 Task: Find connections with filter location Sungailiat with filter topic #Lawwith filter profile language Spanish with filter current company Pernod Ricard India with filter school SRI DEV SUMAN UTTARAKHAND UNIVERSITY, BADSHAHITHOL, TEHRI with filter industry Office Furniture and Fixtures Manufacturing with filter service category Bartending with filter keywords title Massage Therapy
Action: Mouse moved to (509, 56)
Screenshot: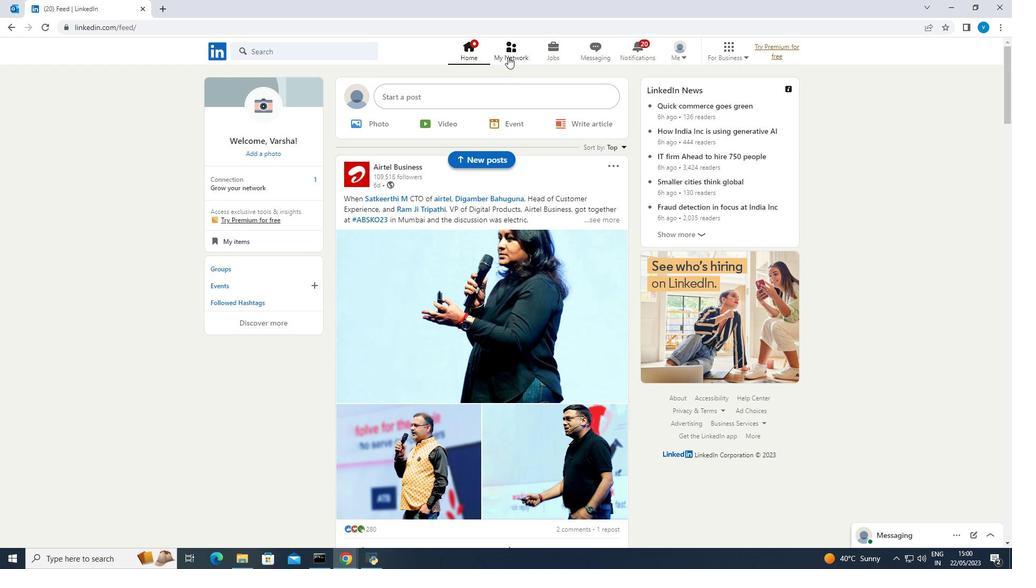 
Action: Mouse pressed left at (509, 56)
Screenshot: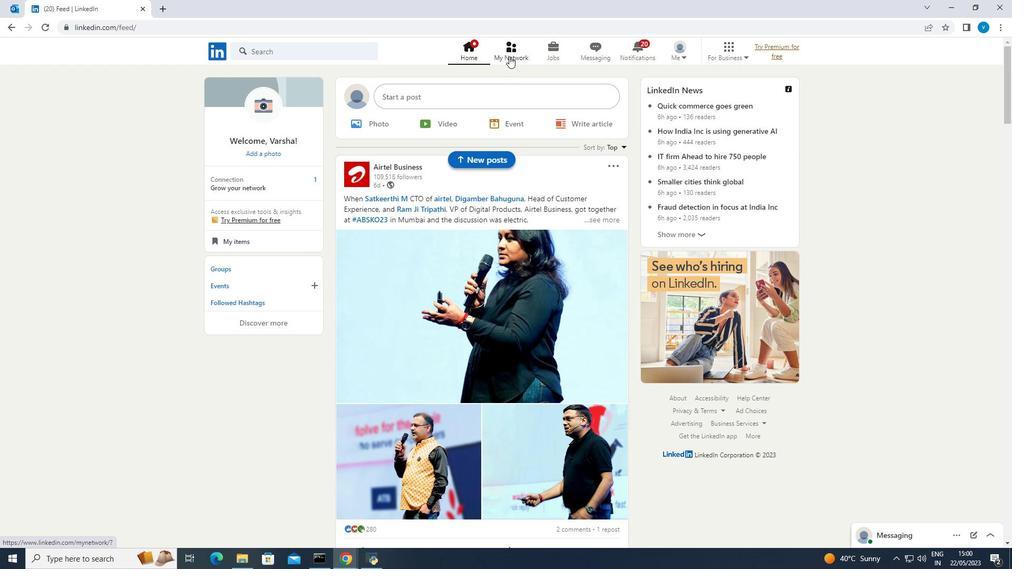 
Action: Mouse moved to (318, 109)
Screenshot: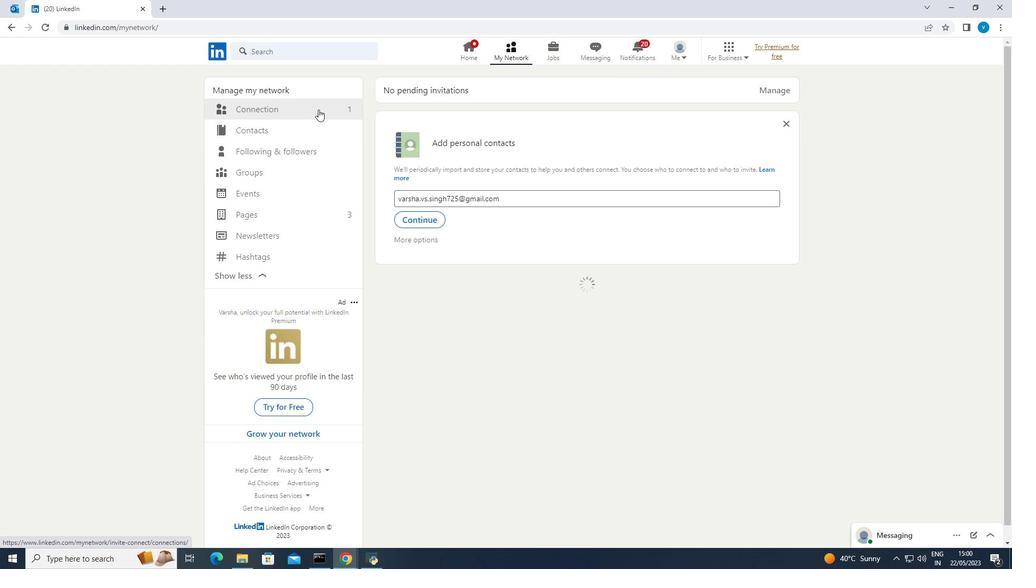 
Action: Mouse pressed left at (318, 109)
Screenshot: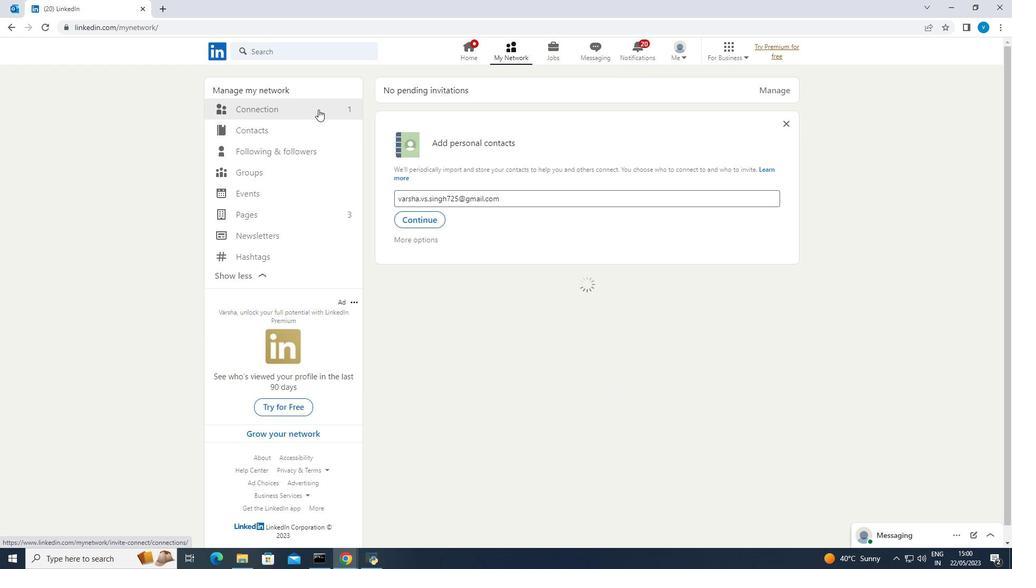 
Action: Mouse moved to (570, 111)
Screenshot: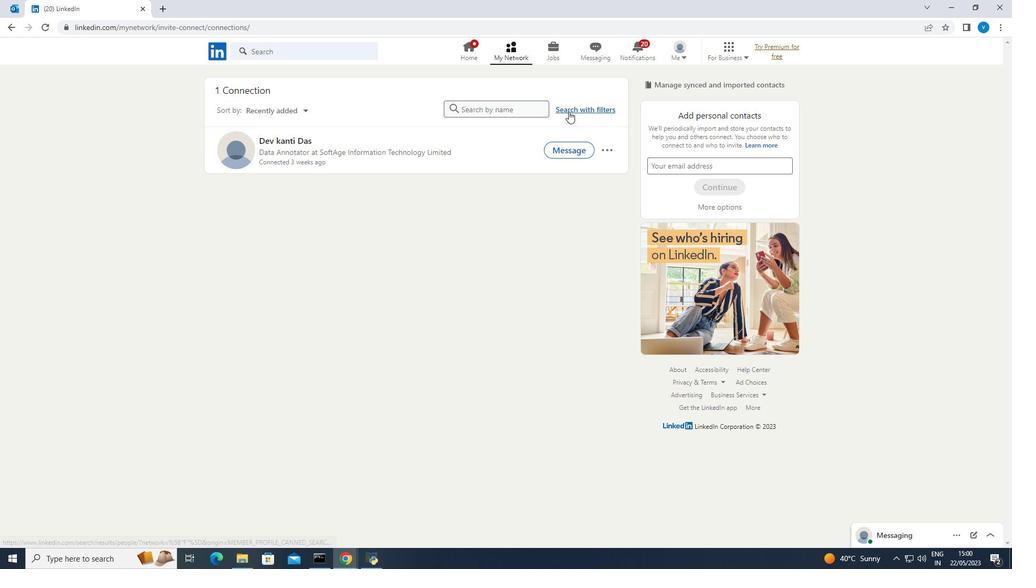 
Action: Mouse pressed left at (570, 111)
Screenshot: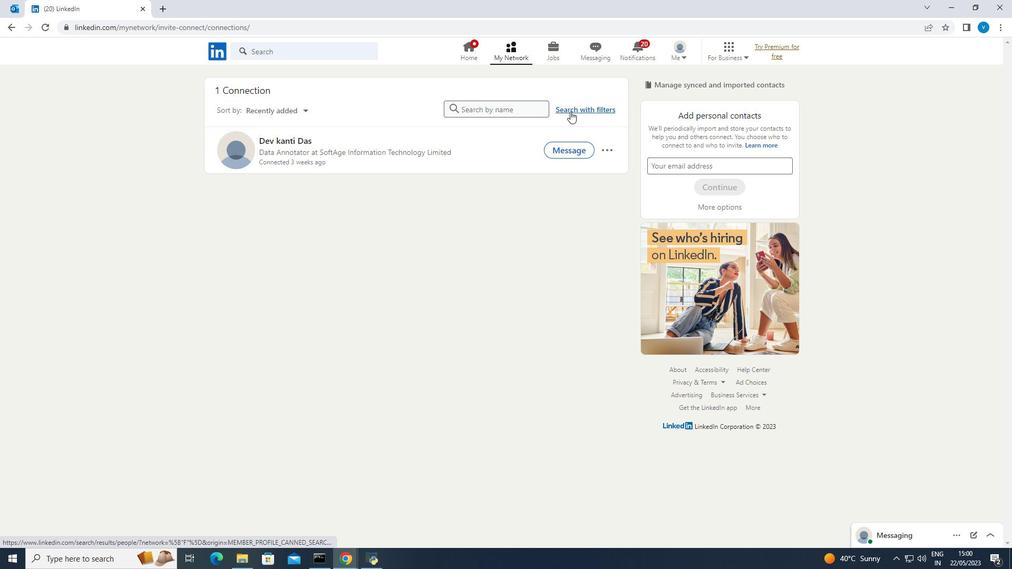 
Action: Mouse moved to (544, 84)
Screenshot: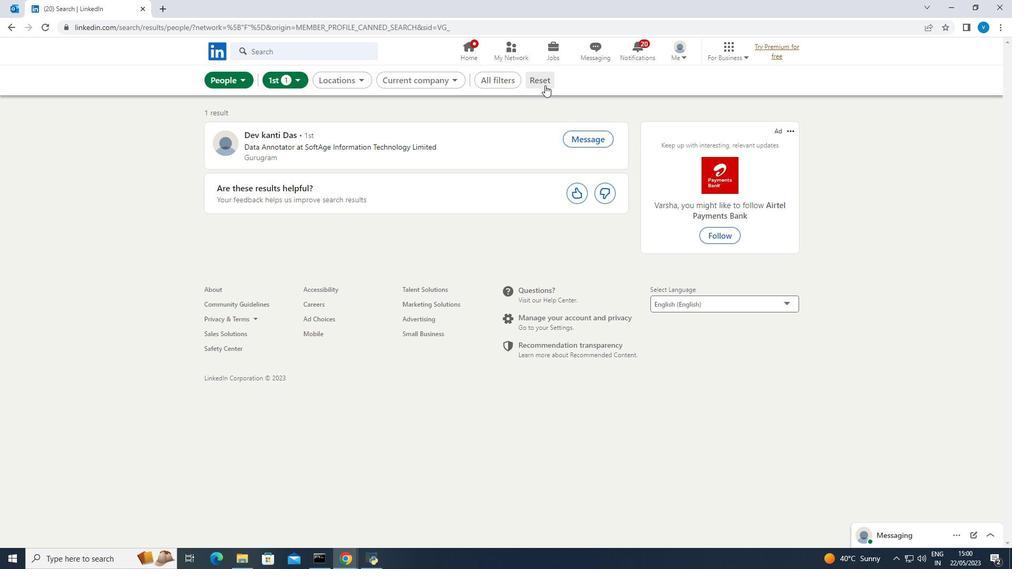 
Action: Mouse pressed left at (544, 84)
Screenshot: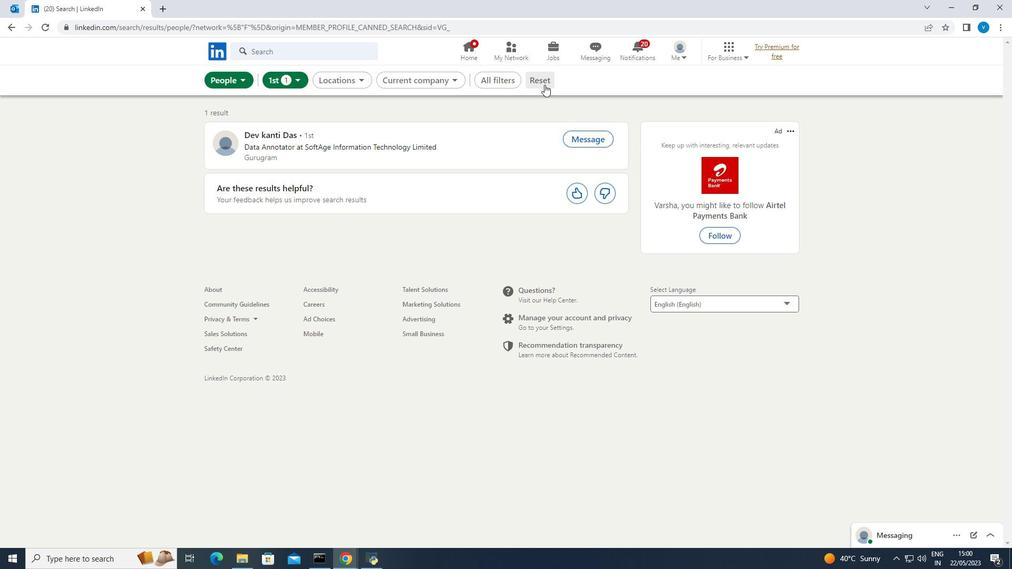 
Action: Mouse moved to (531, 82)
Screenshot: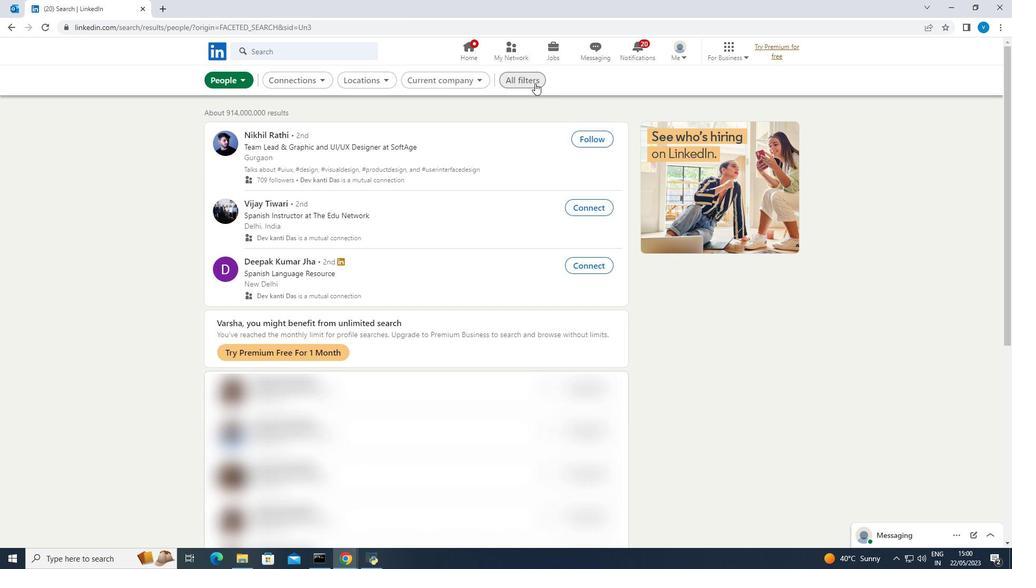 
Action: Mouse pressed left at (531, 82)
Screenshot: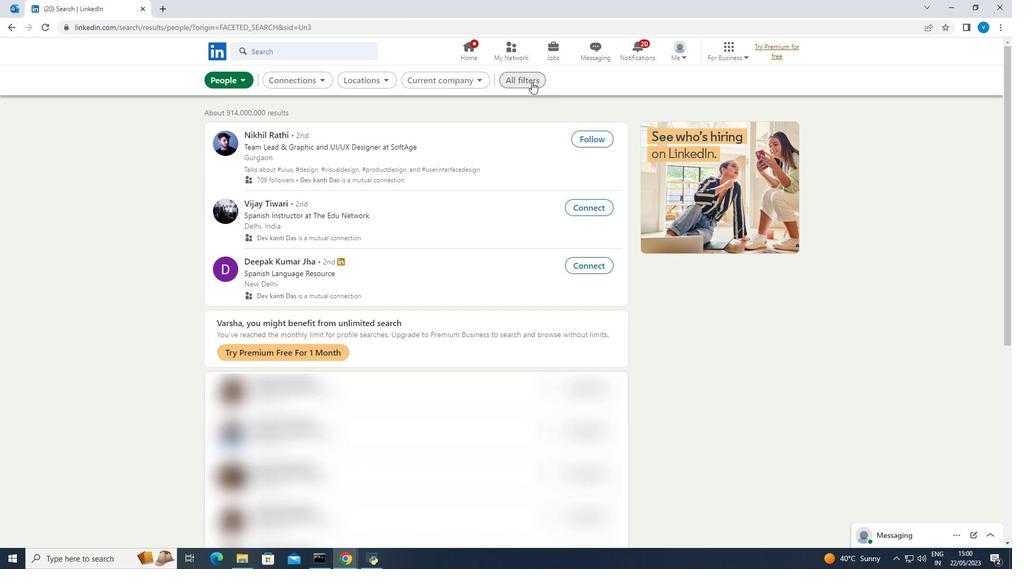 
Action: Mouse moved to (608, 138)
Screenshot: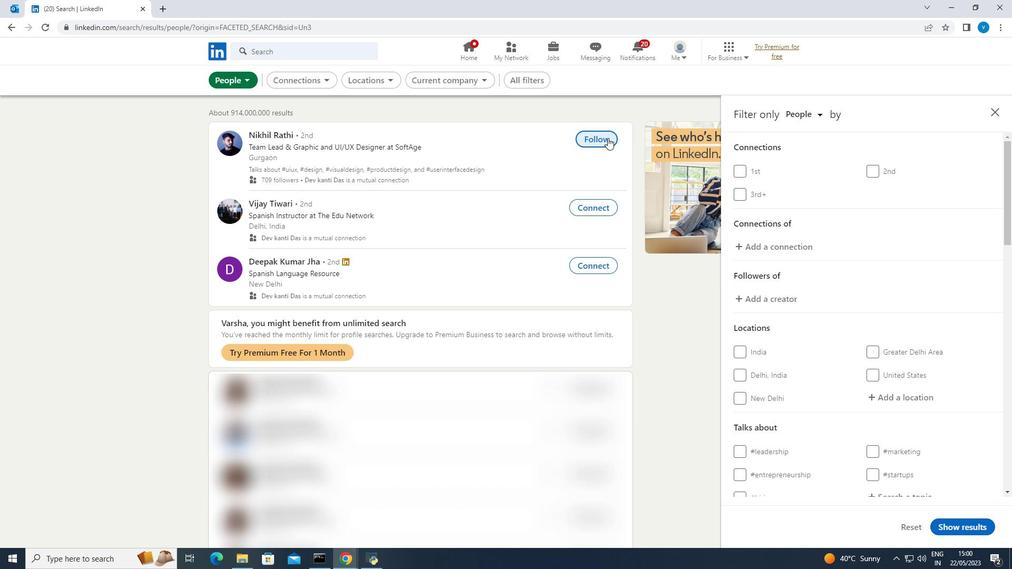 
Action: Mouse scrolled (608, 138) with delta (0, 0)
Screenshot: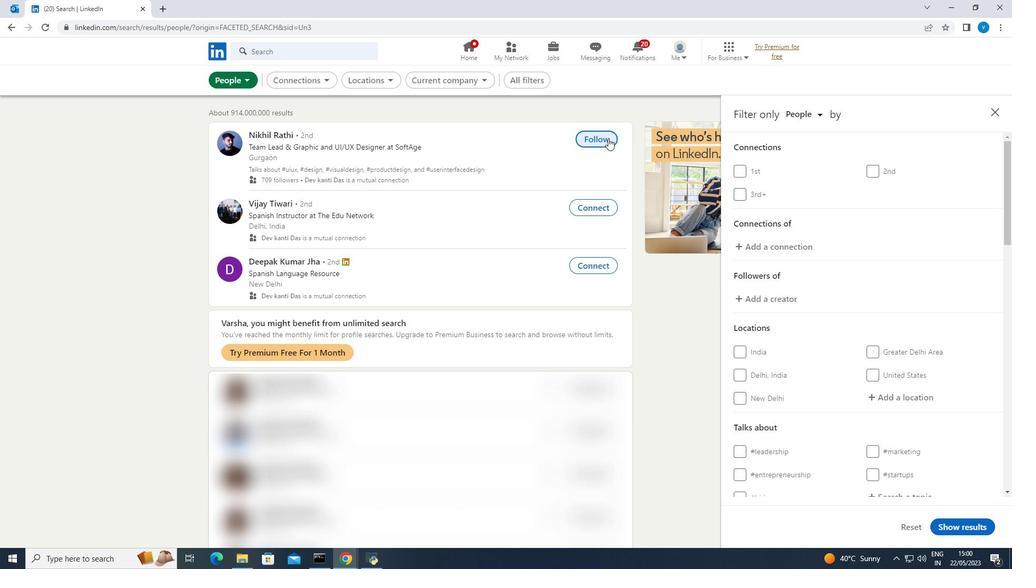
Action: Mouse moved to (610, 140)
Screenshot: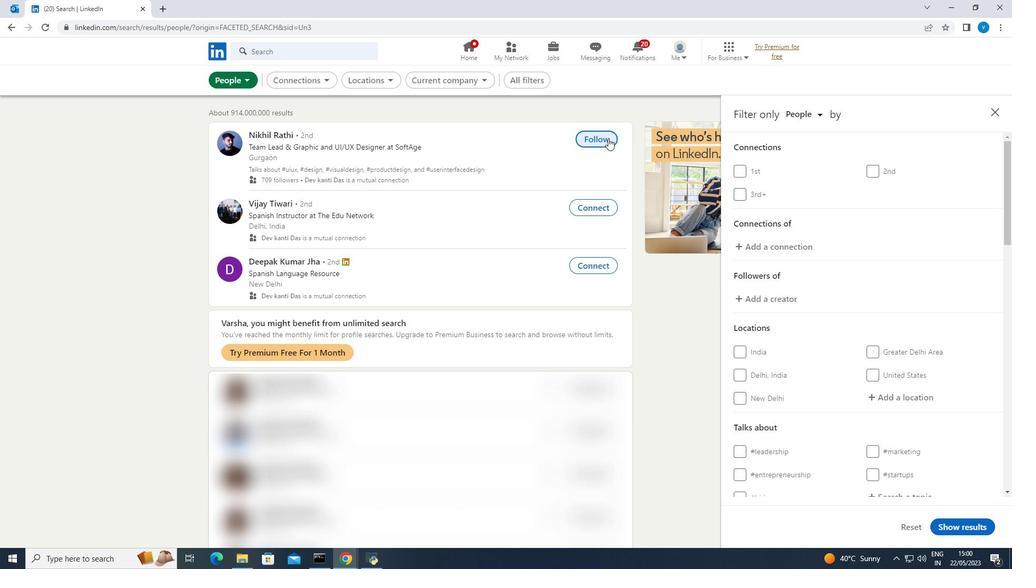 
Action: Mouse scrolled (610, 139) with delta (0, 0)
Screenshot: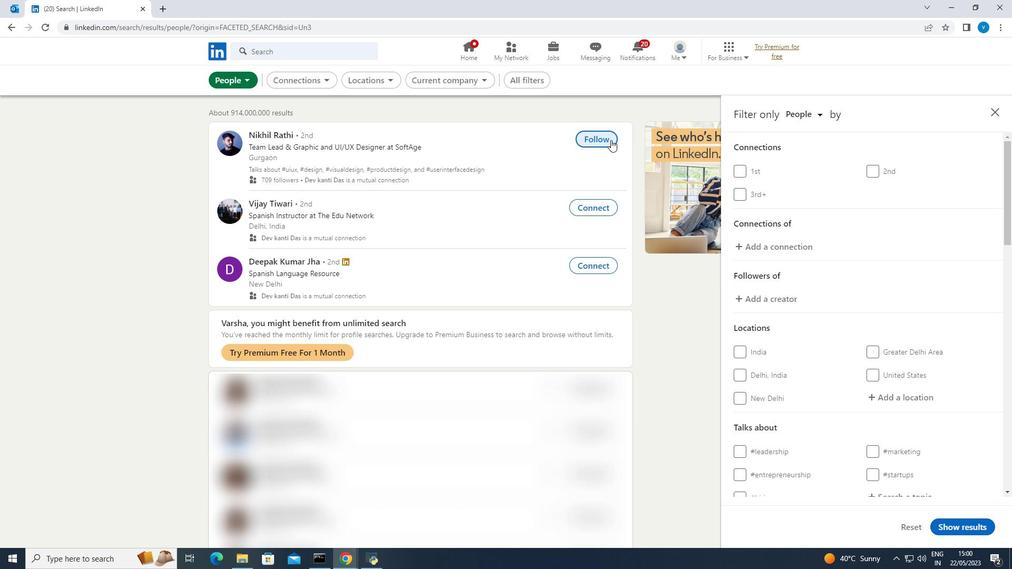 
Action: Mouse moved to (770, 196)
Screenshot: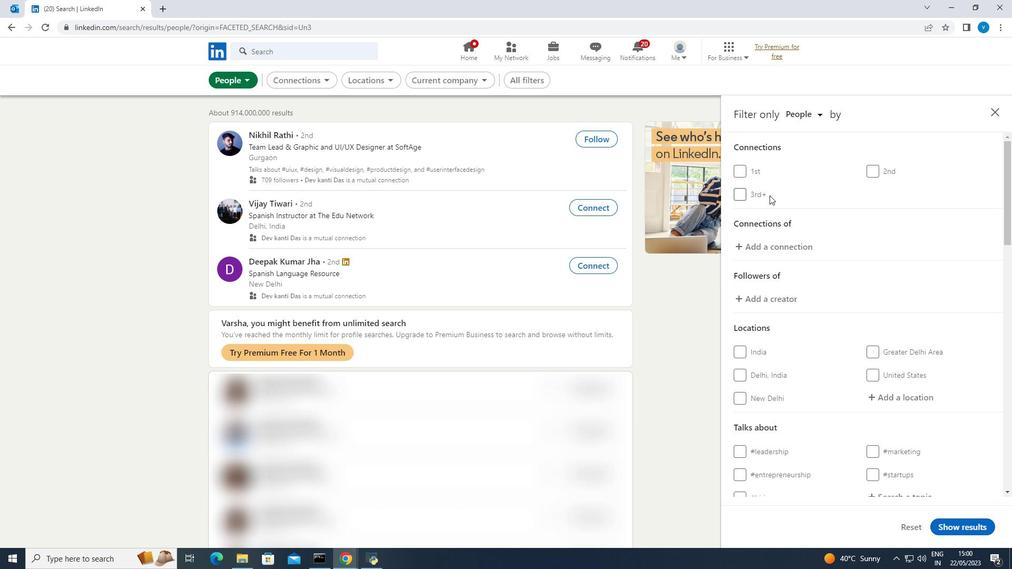 
Action: Mouse scrolled (770, 196) with delta (0, 0)
Screenshot: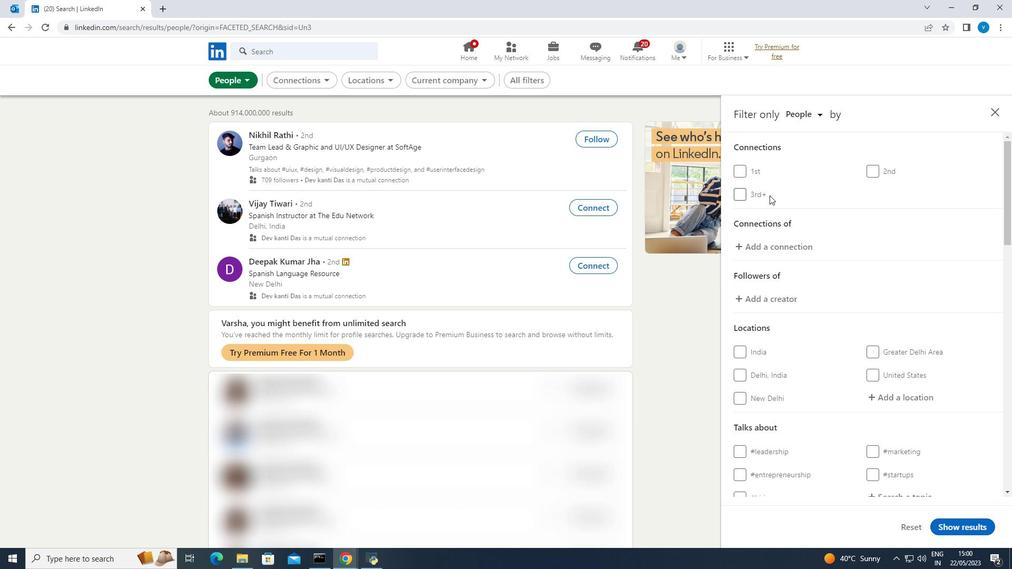 
Action: Mouse scrolled (770, 196) with delta (0, 0)
Screenshot: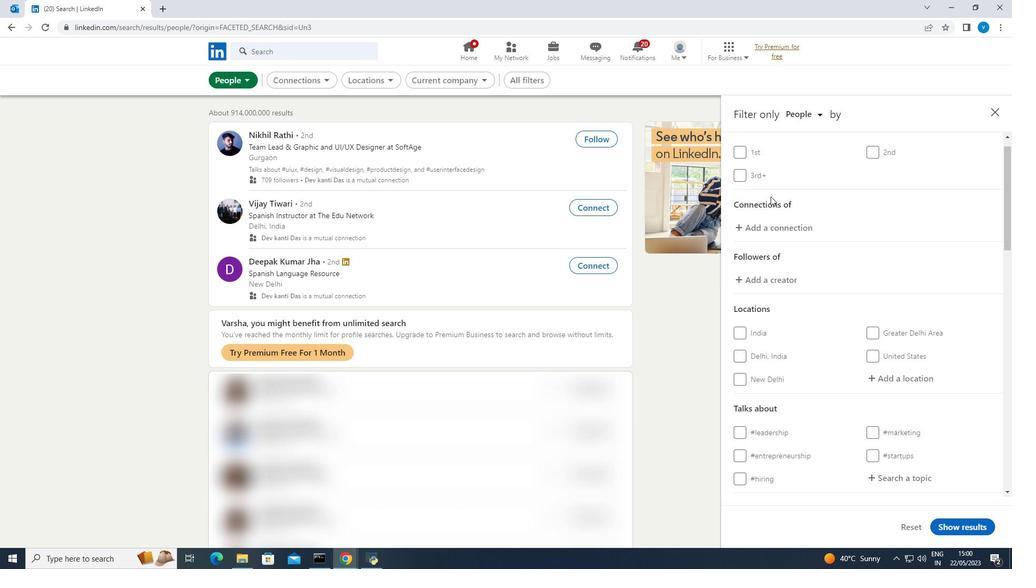 
Action: Mouse scrolled (770, 196) with delta (0, 0)
Screenshot: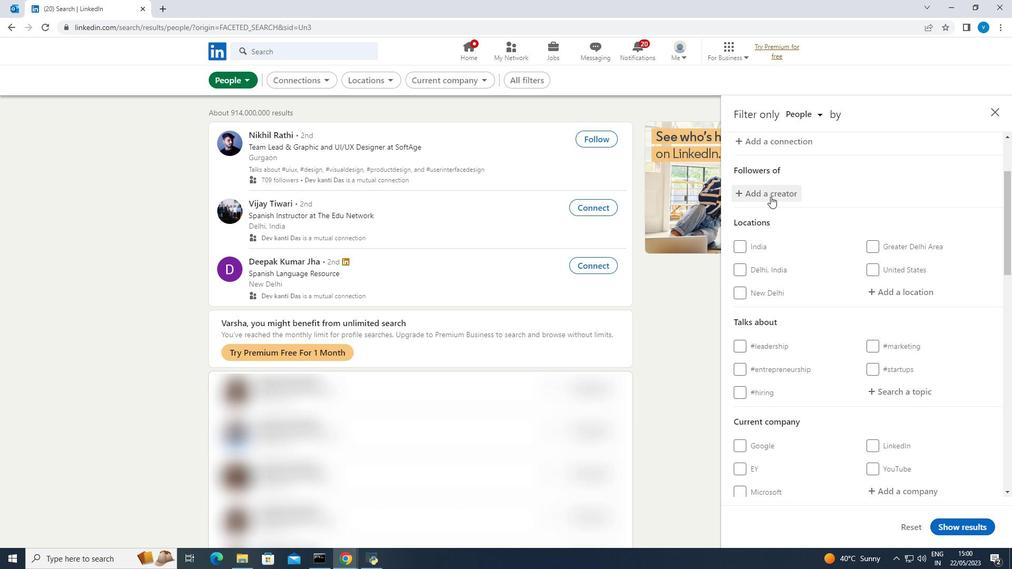 
Action: Mouse moved to (907, 243)
Screenshot: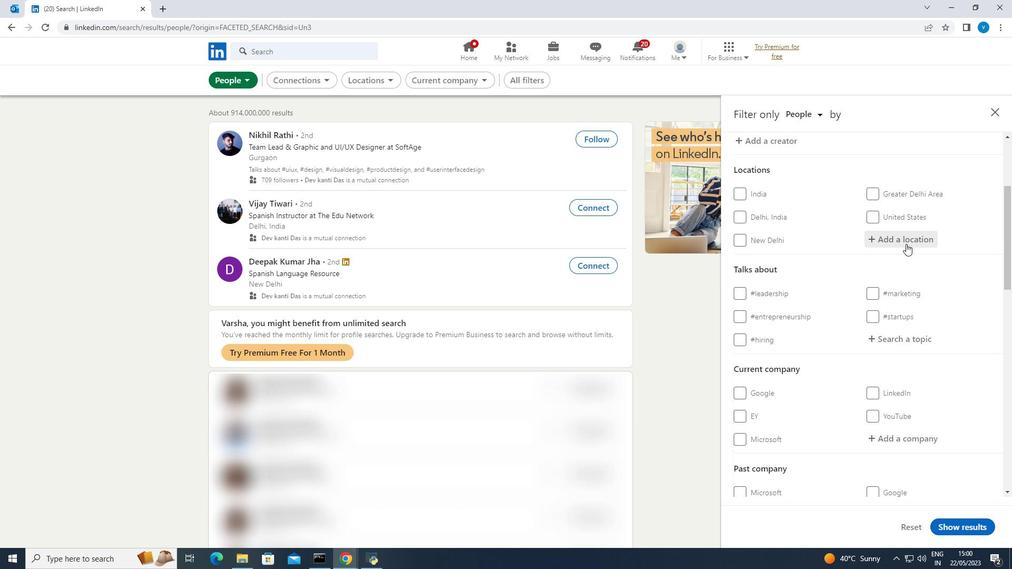 
Action: Mouse pressed left at (907, 243)
Screenshot: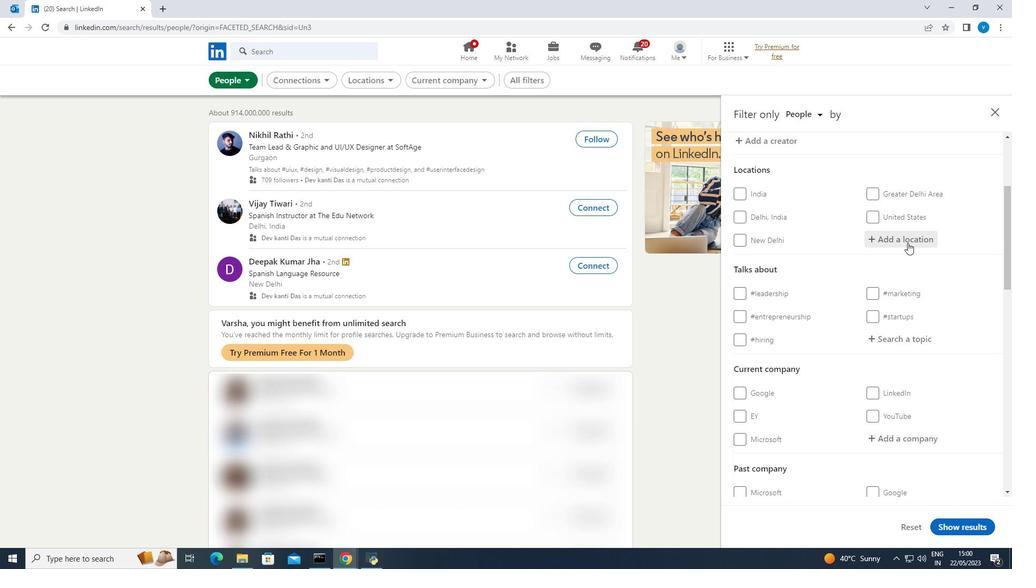 
Action: Mouse moved to (875, 170)
Screenshot: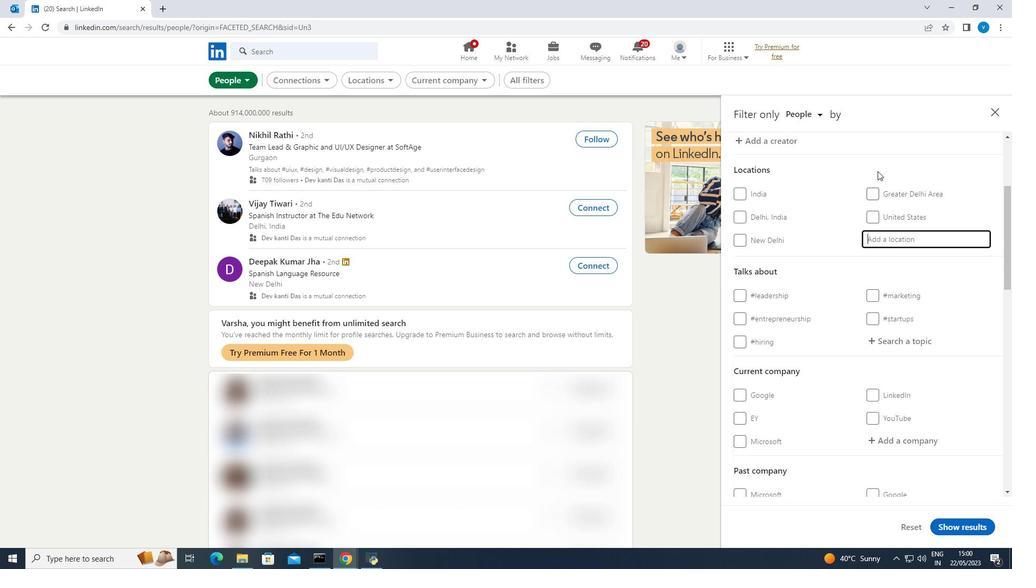 
Action: Key pressed <Key.shift><Key.shift><Key.shift><Key.shift>Sungailiat
Screenshot: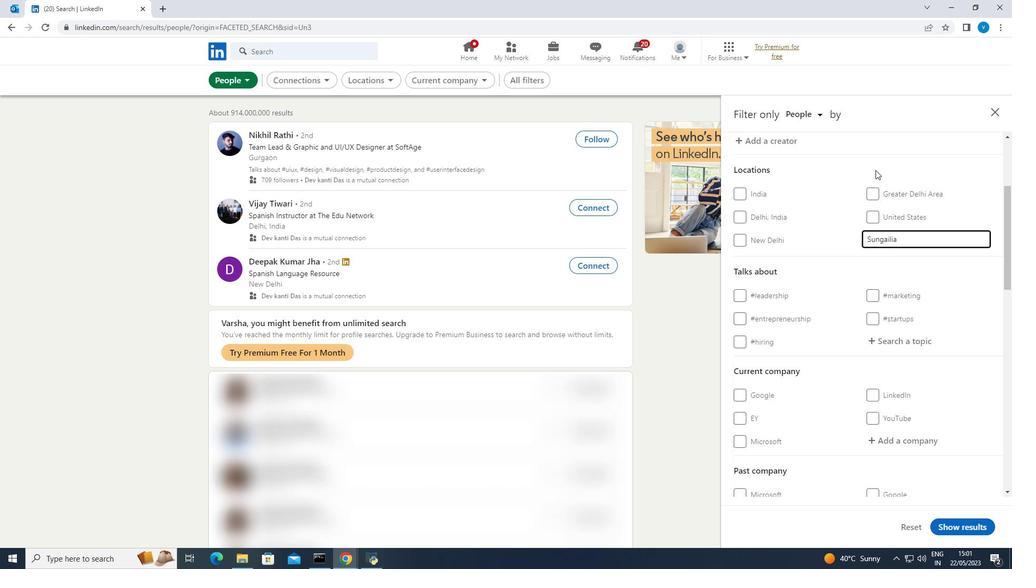 
Action: Mouse moved to (903, 336)
Screenshot: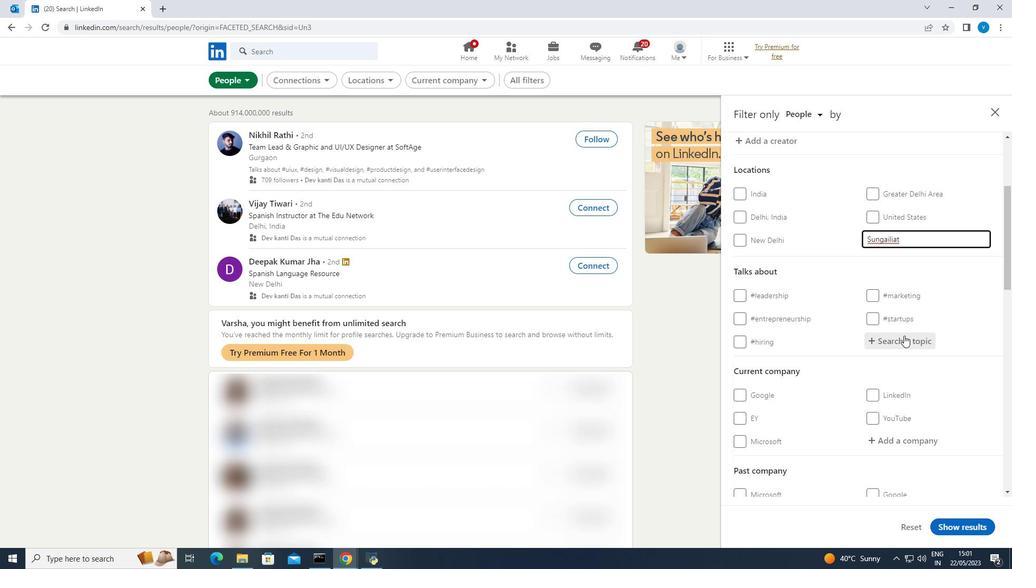 
Action: Mouse pressed left at (903, 336)
Screenshot: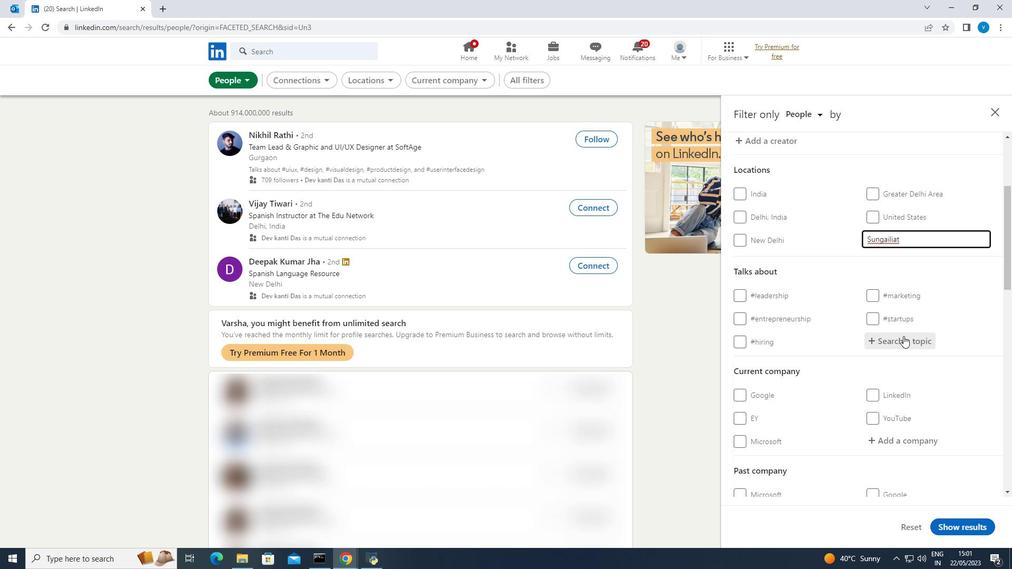 
Action: Mouse moved to (921, 309)
Screenshot: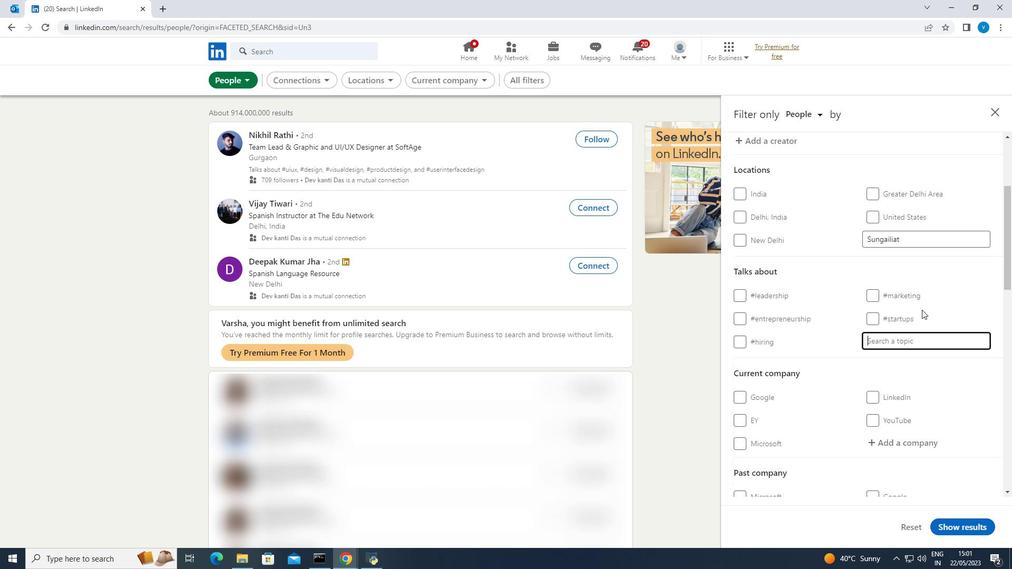 
Action: Key pressed <Key.shift><Key.shift><Key.shift><Key.shift><Key.shift><Key.shift><Key.shift><Key.shift><Key.shift><Key.shift><Key.shift><Key.shift><Key.shift><Key.shift><Key.shift><Key.shift><Key.shift><Key.shift><Key.shift><Key.shift><Key.shift><Key.shift><Key.shift><Key.shift><Key.shift><Key.shift><Key.shift><Key.shift><Key.shift><Key.shift><Key.shift><Key.shift><Key.shift><Key.shift><Key.shift>#<Key.shift><Key.shift><Key.shift><Key.shift>Law
Screenshot: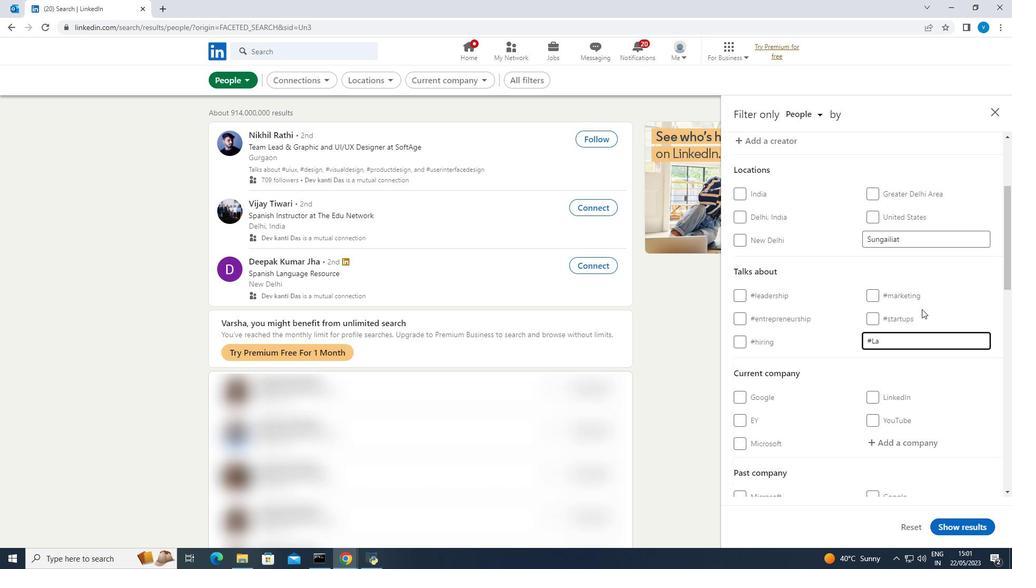 
Action: Mouse moved to (836, 348)
Screenshot: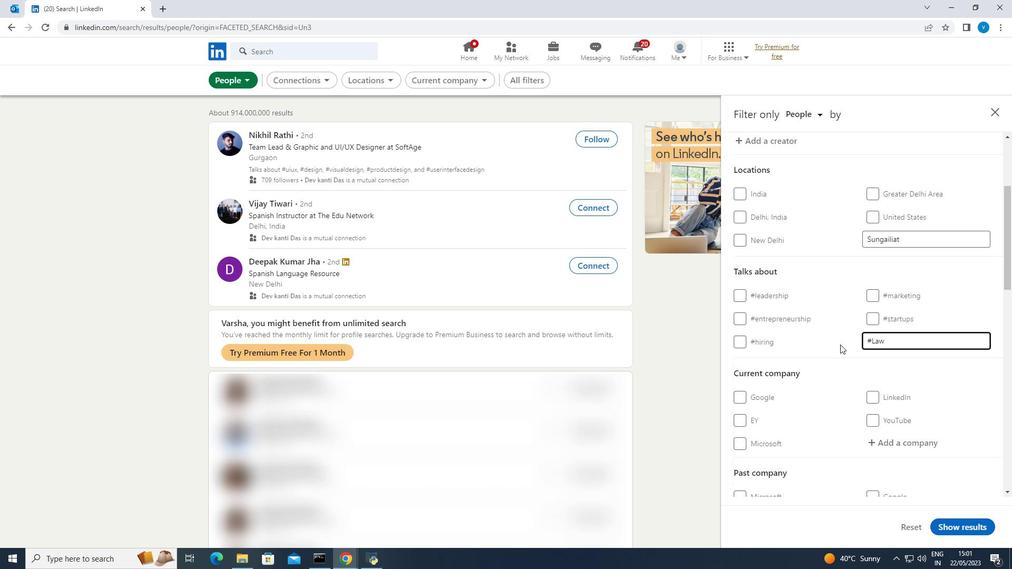 
Action: Mouse scrolled (836, 348) with delta (0, 0)
Screenshot: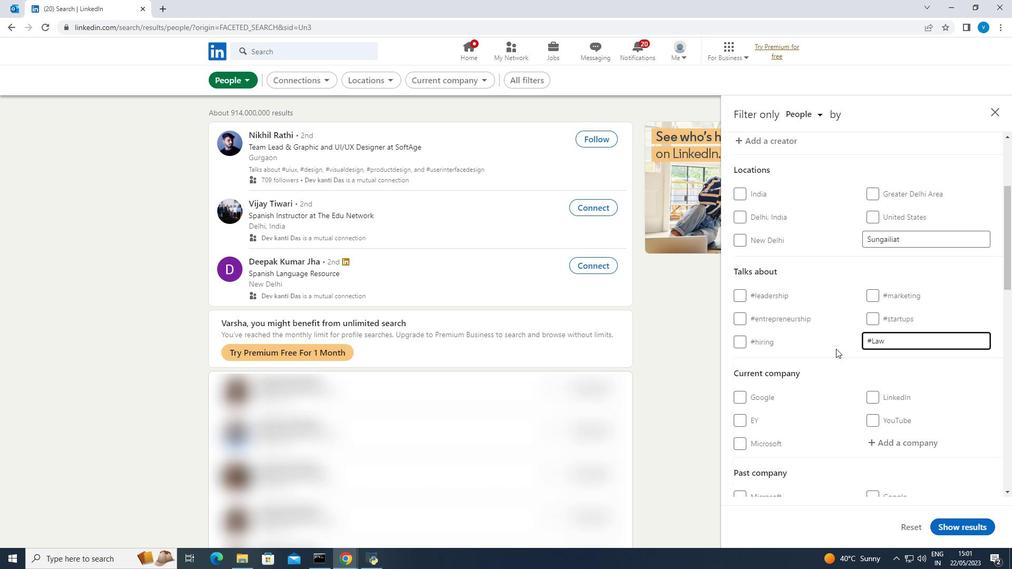 
Action: Mouse scrolled (836, 348) with delta (0, 0)
Screenshot: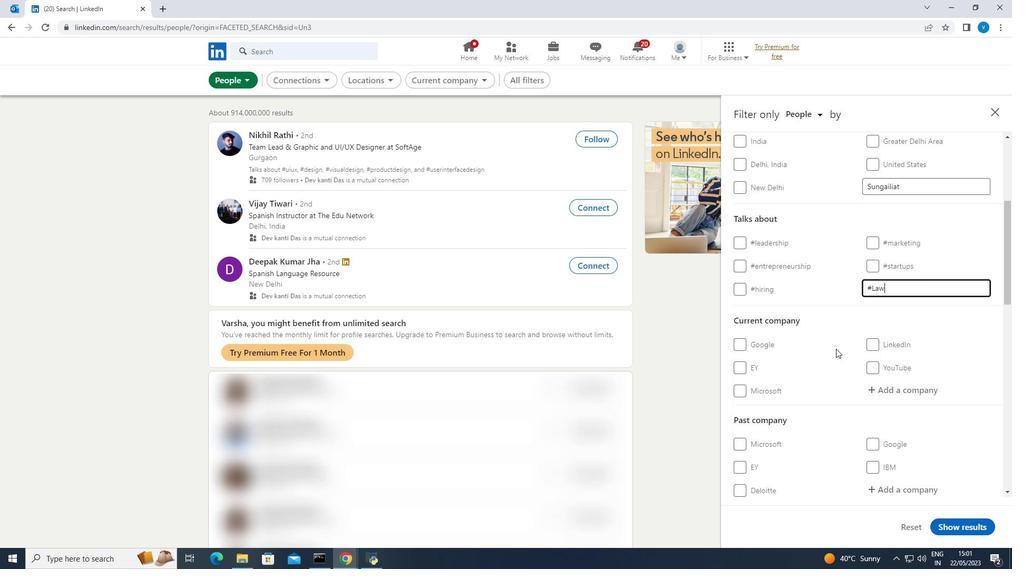 
Action: Mouse scrolled (836, 348) with delta (0, 0)
Screenshot: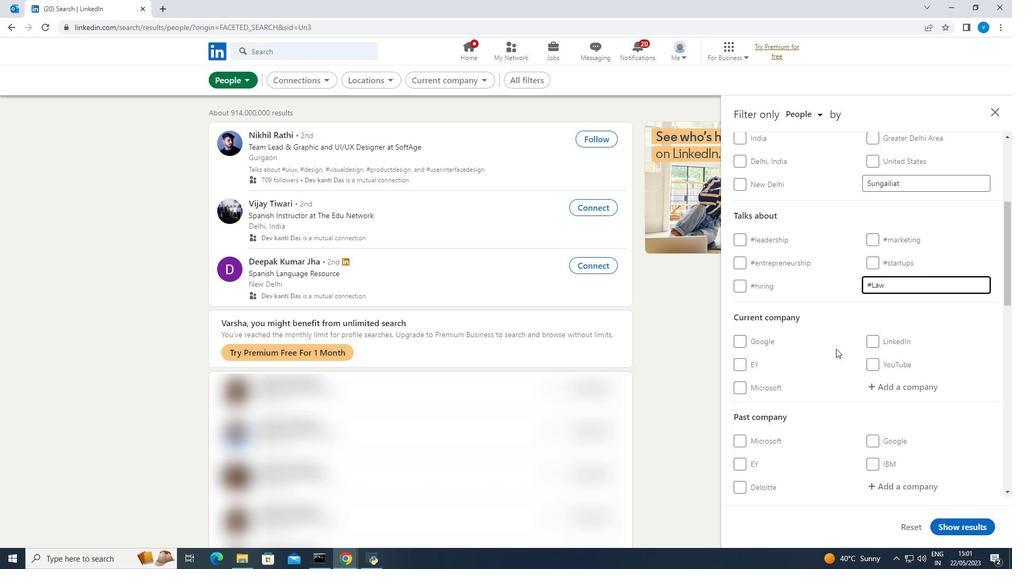 
Action: Mouse scrolled (836, 348) with delta (0, 0)
Screenshot: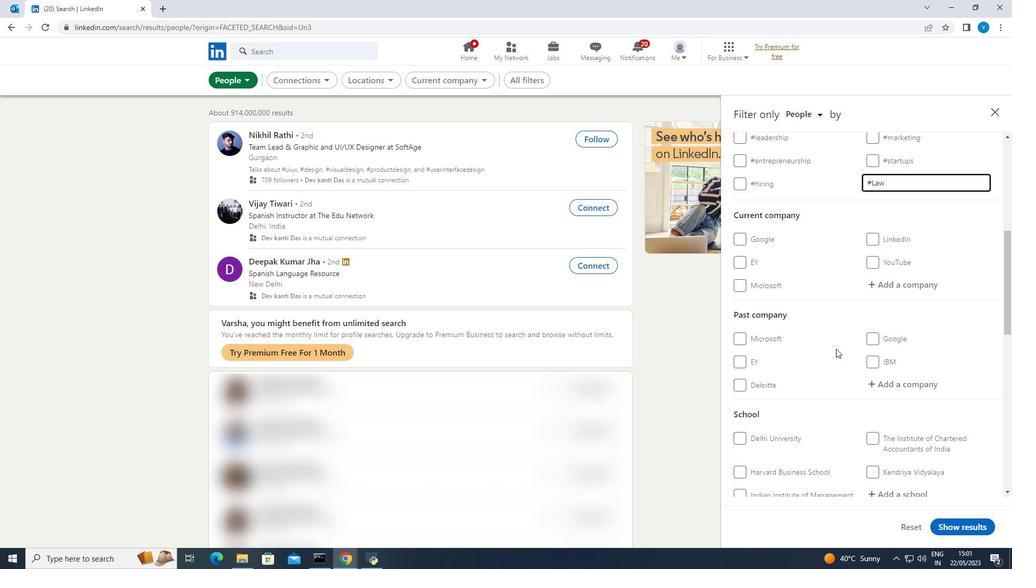 
Action: Mouse scrolled (836, 348) with delta (0, 0)
Screenshot: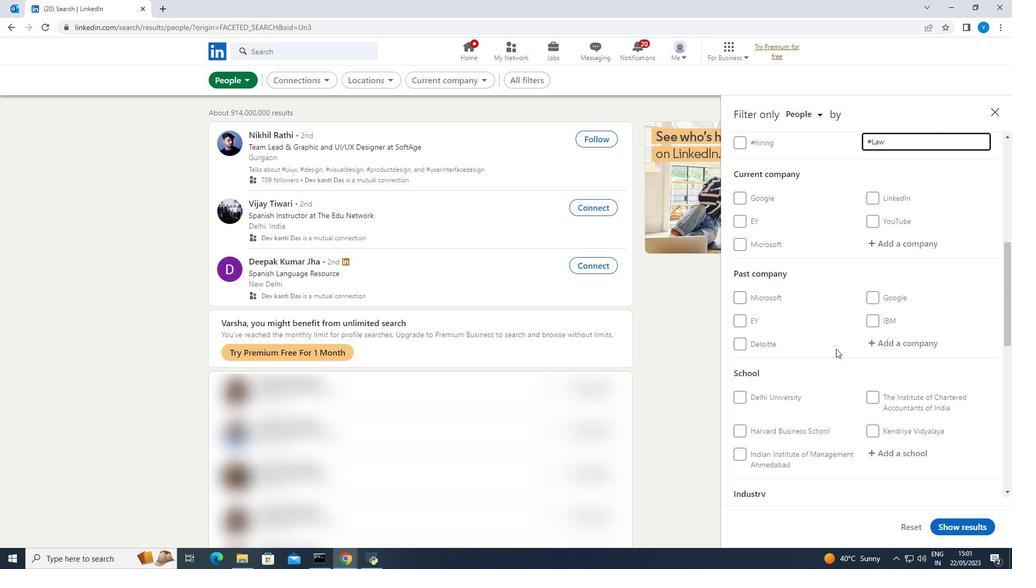
Action: Mouse scrolled (836, 348) with delta (0, 0)
Screenshot: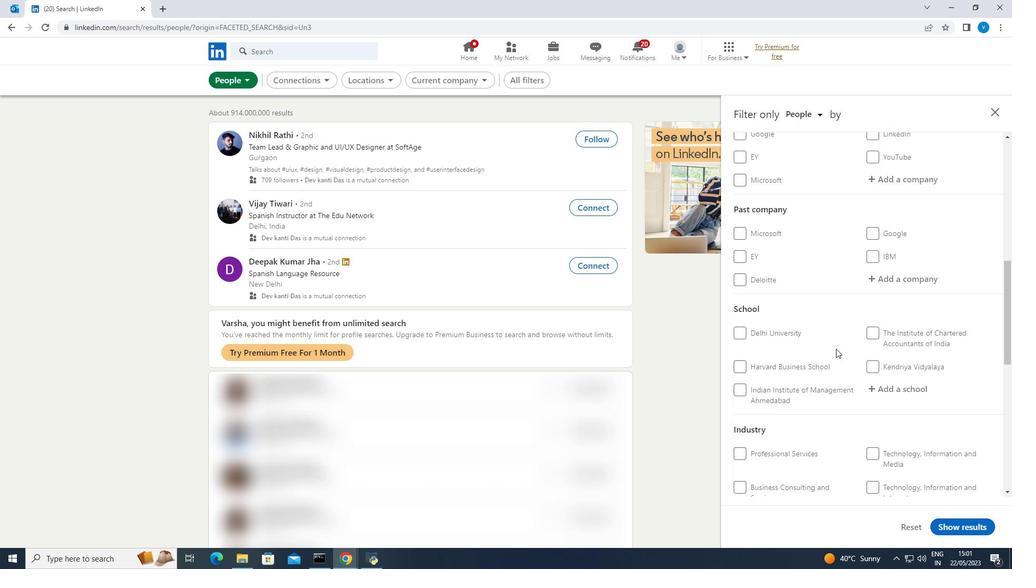 
Action: Mouse scrolled (836, 348) with delta (0, 0)
Screenshot: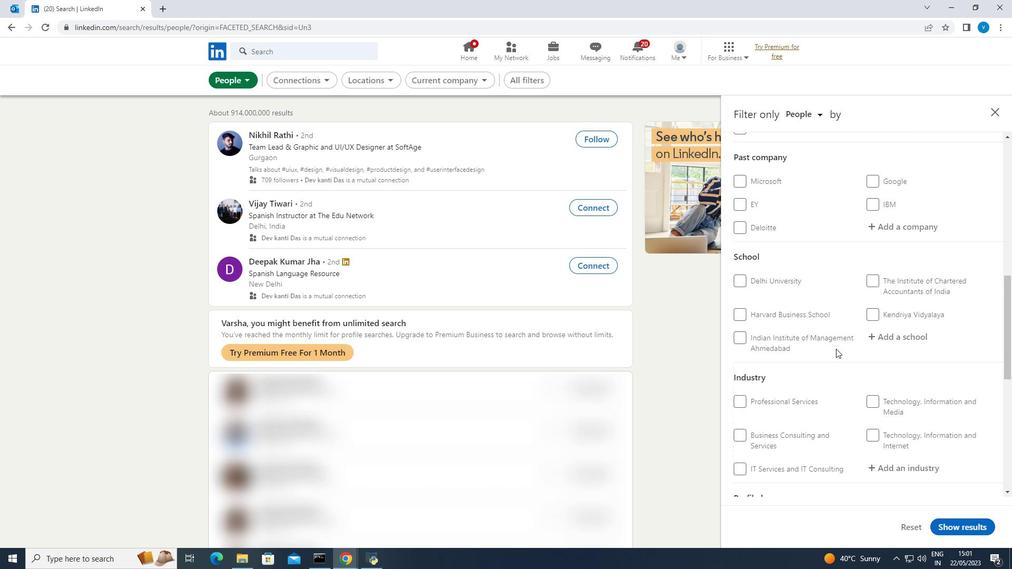 
Action: Mouse scrolled (836, 348) with delta (0, 0)
Screenshot: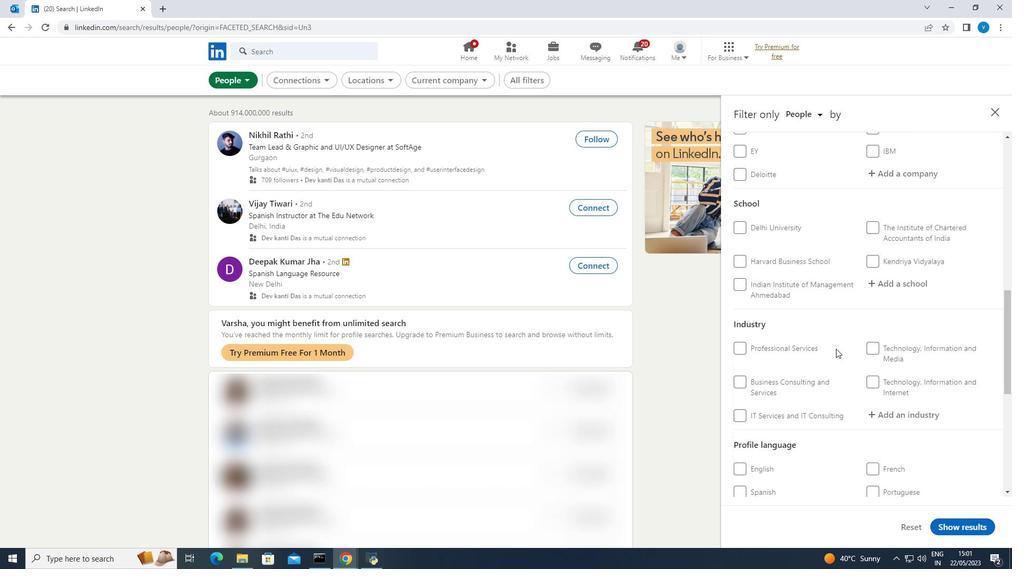 
Action: Mouse moved to (736, 440)
Screenshot: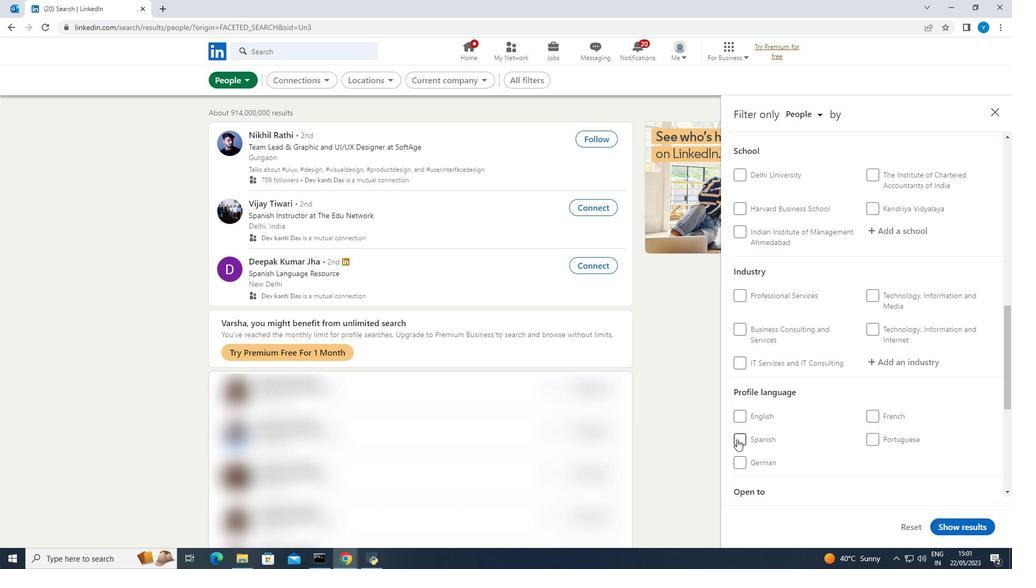 
Action: Mouse pressed left at (736, 440)
Screenshot: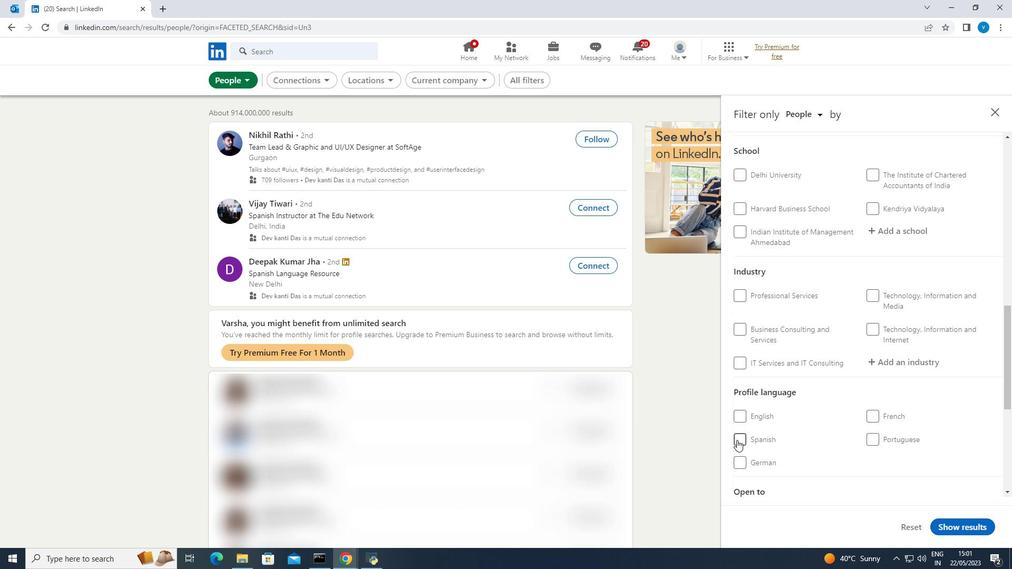 
Action: Mouse moved to (752, 419)
Screenshot: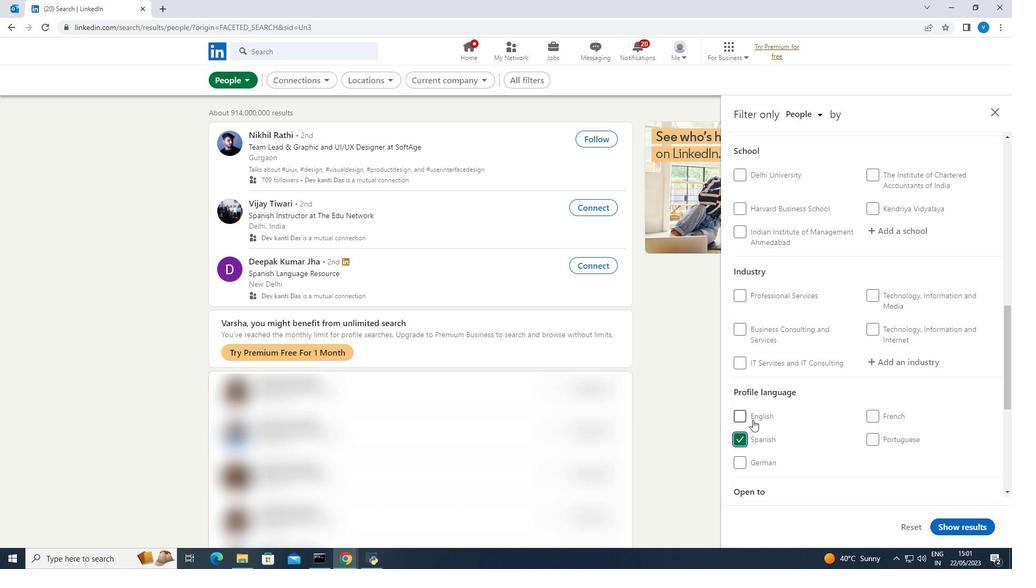 
Action: Mouse scrolled (752, 420) with delta (0, 0)
Screenshot: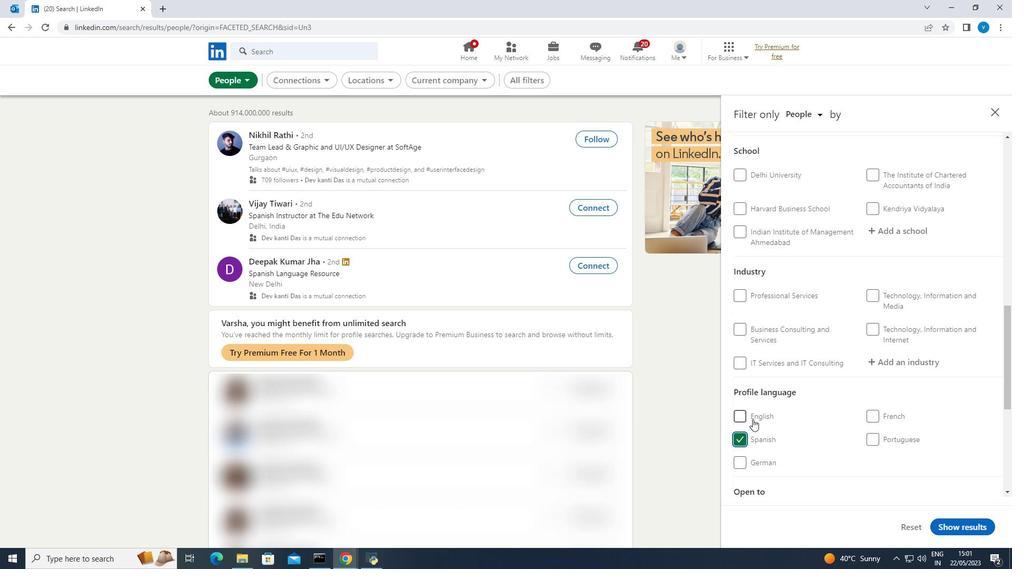 
Action: Mouse moved to (761, 407)
Screenshot: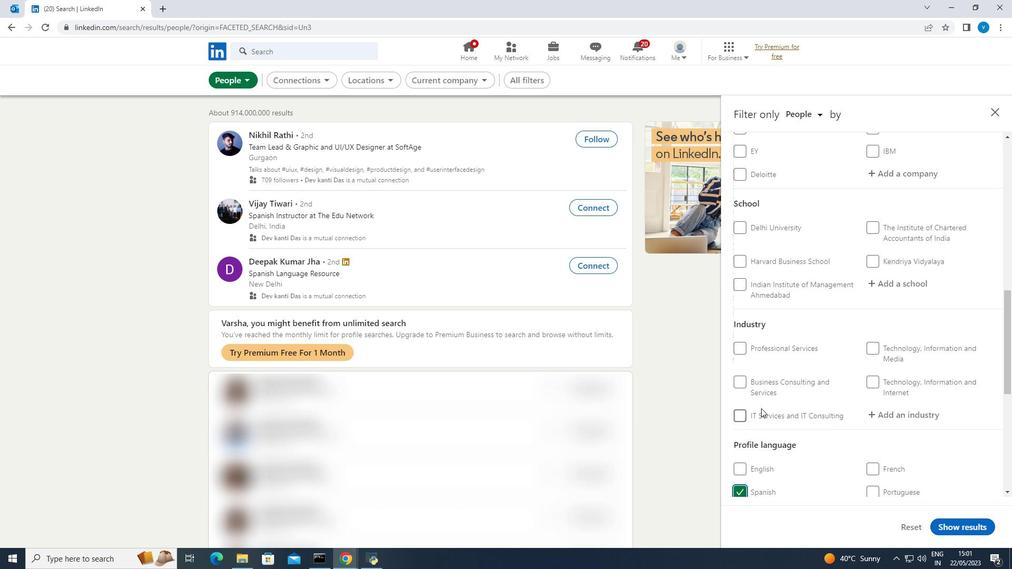 
Action: Mouse scrolled (761, 407) with delta (0, 0)
Screenshot: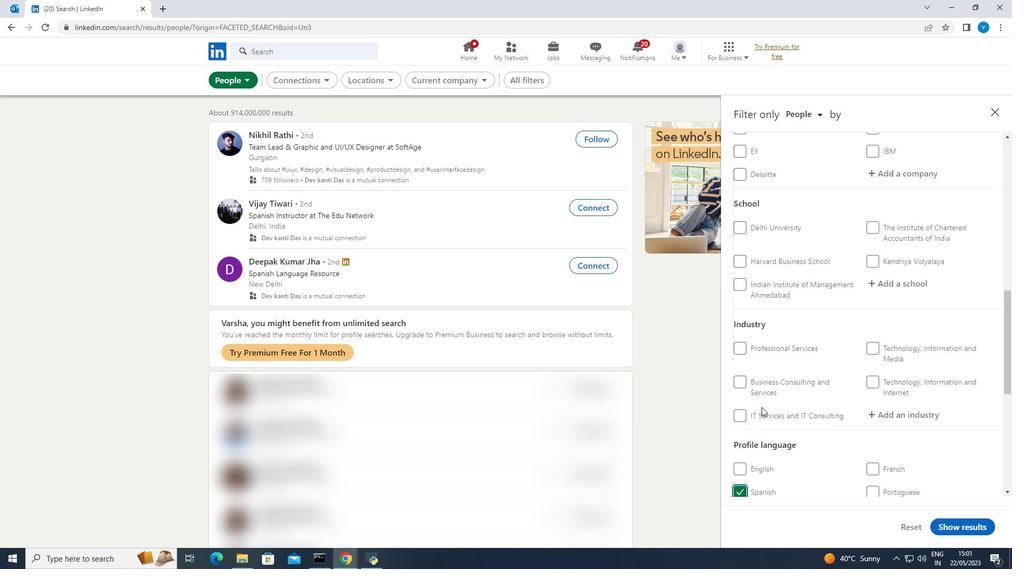 
Action: Mouse moved to (761, 407)
Screenshot: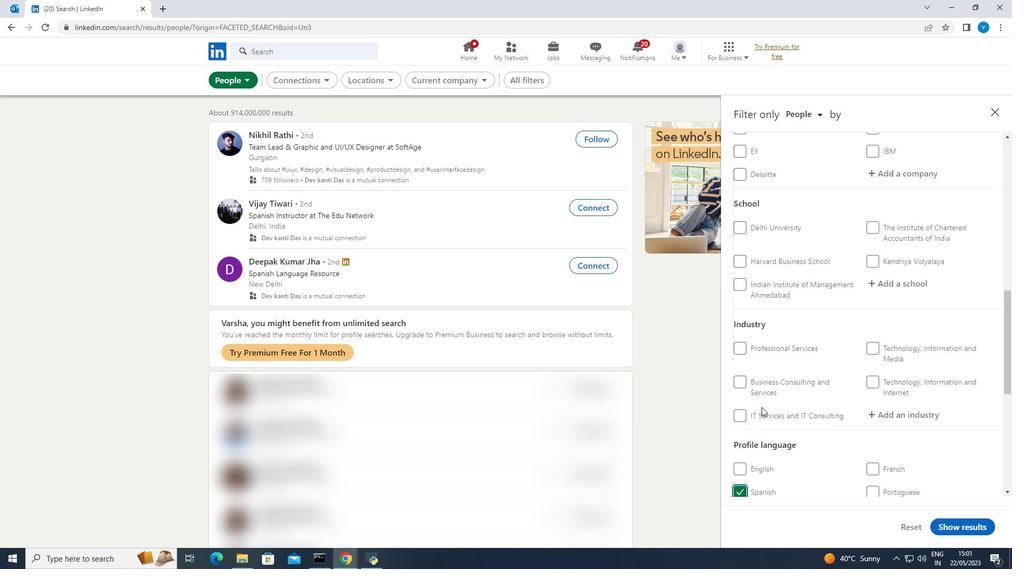 
Action: Mouse scrolled (761, 407) with delta (0, 0)
Screenshot: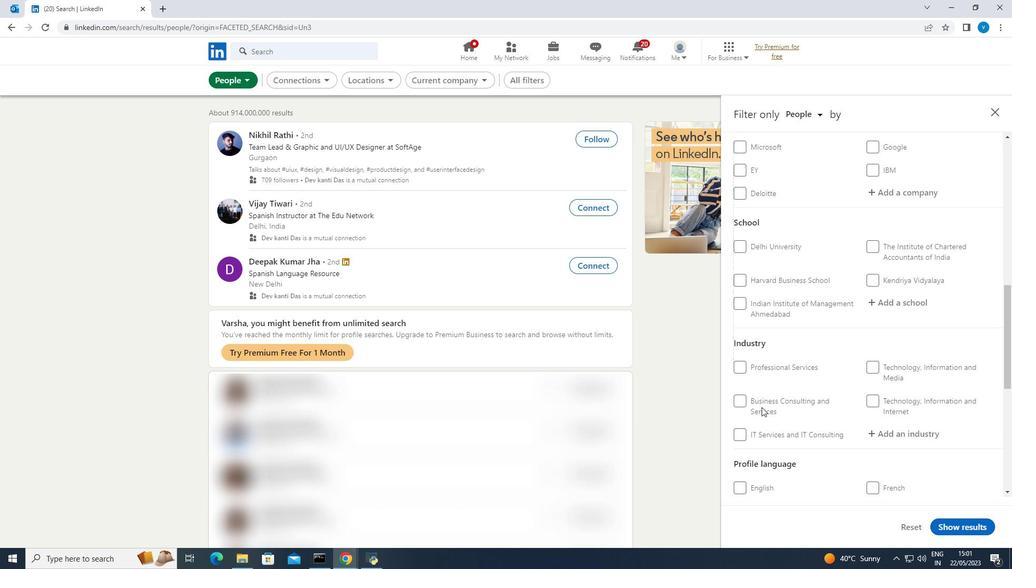 
Action: Mouse moved to (762, 406)
Screenshot: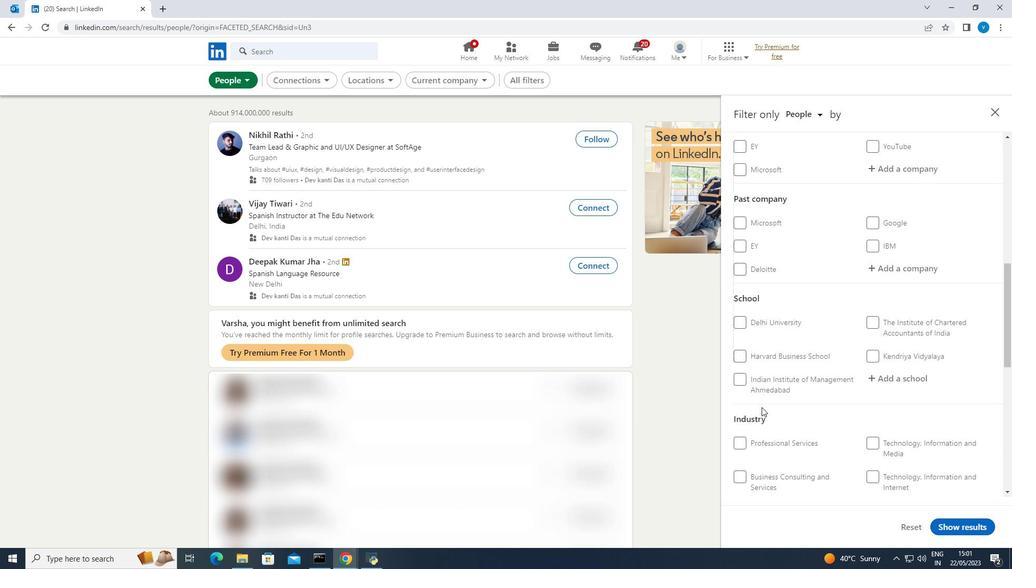 
Action: Mouse scrolled (762, 407) with delta (0, 0)
Screenshot: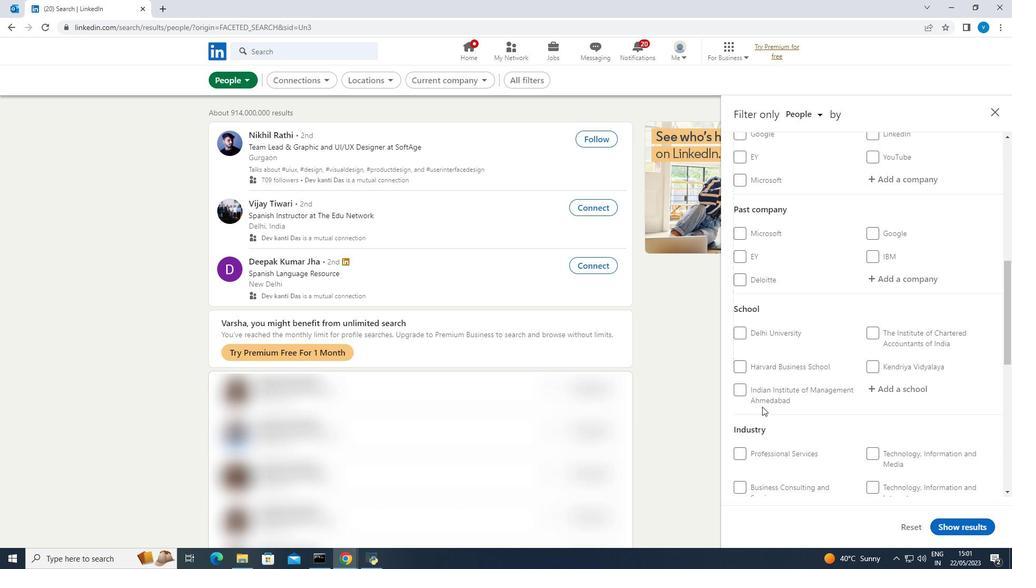 
Action: Mouse scrolled (762, 407) with delta (0, 0)
Screenshot: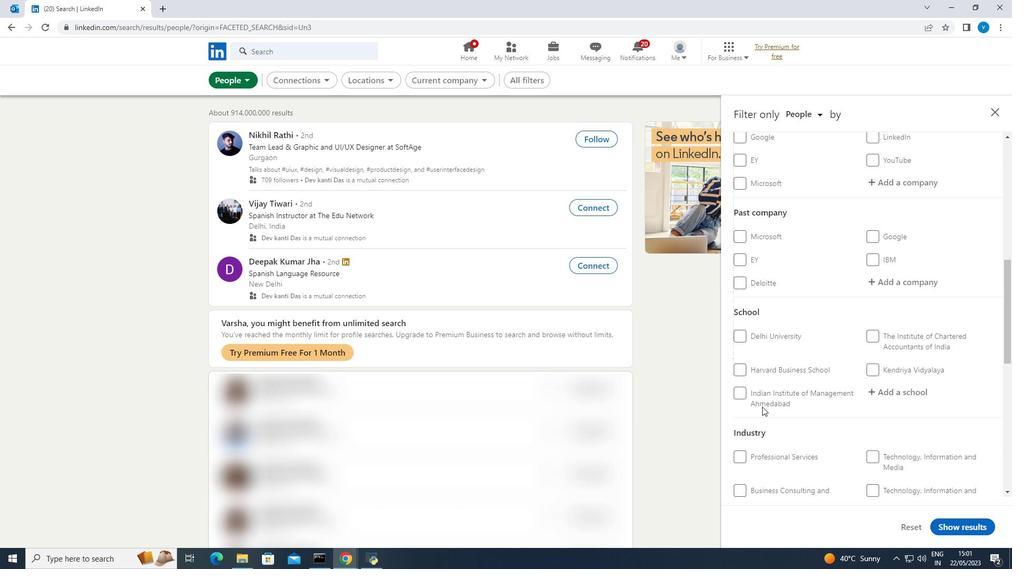 
Action: Mouse scrolled (762, 407) with delta (0, 0)
Screenshot: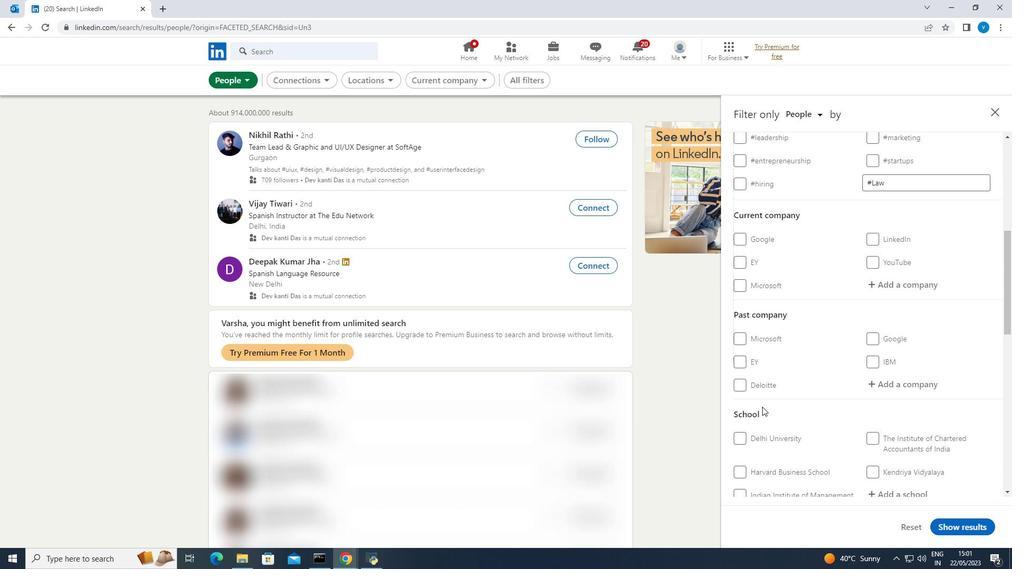 
Action: Mouse scrolled (762, 407) with delta (0, 0)
Screenshot: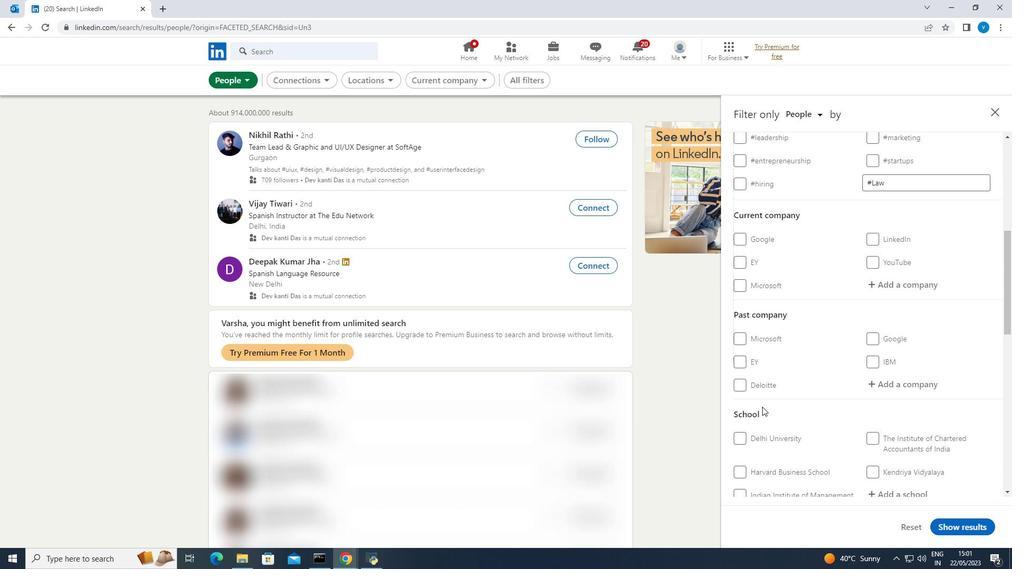 
Action: Mouse moved to (883, 395)
Screenshot: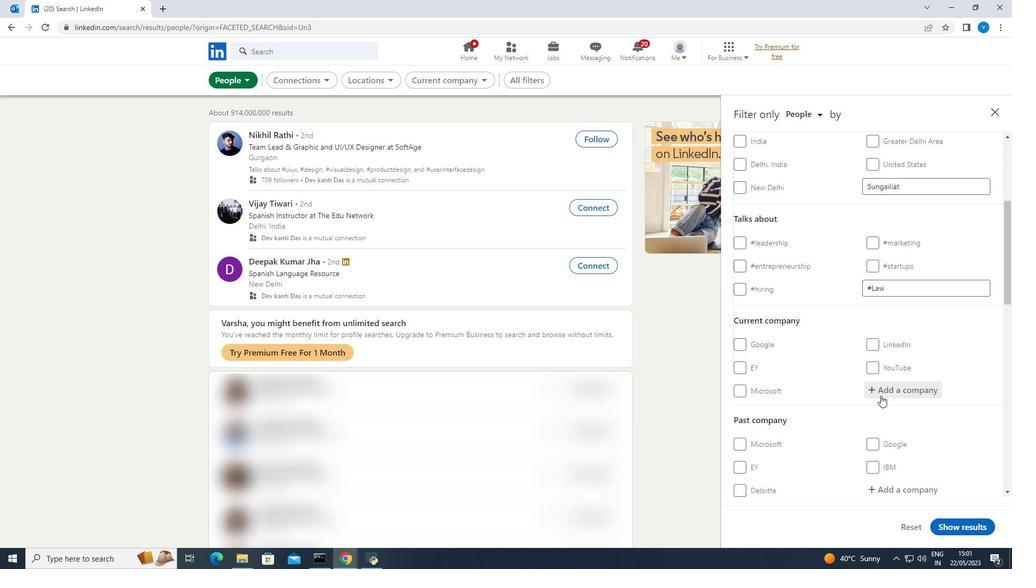 
Action: Mouse pressed left at (883, 395)
Screenshot: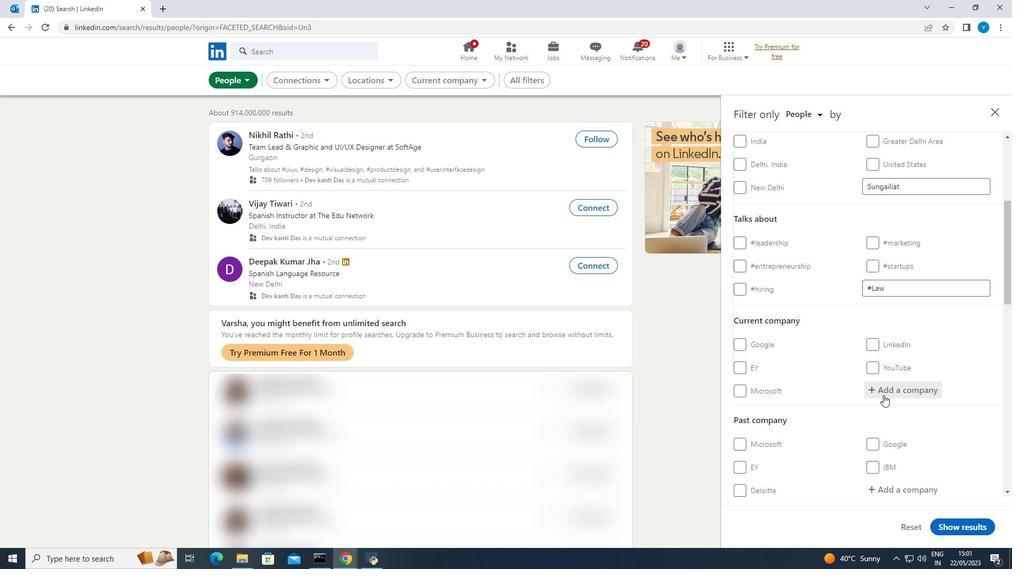 
Action: Mouse moved to (876, 398)
Screenshot: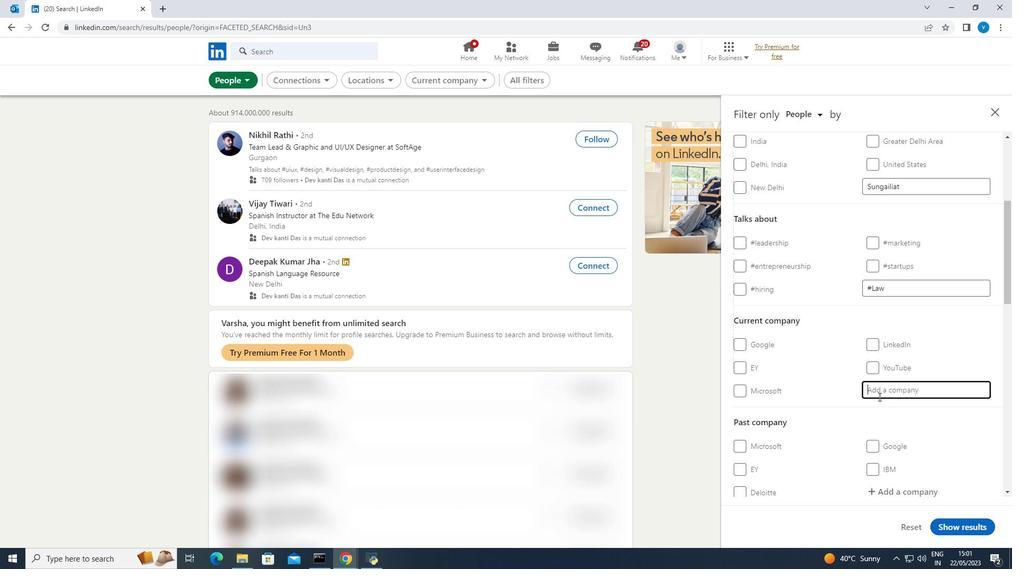 
Action: Key pressed <Key.shift><Key.shift><Key.shift>P
Screenshot: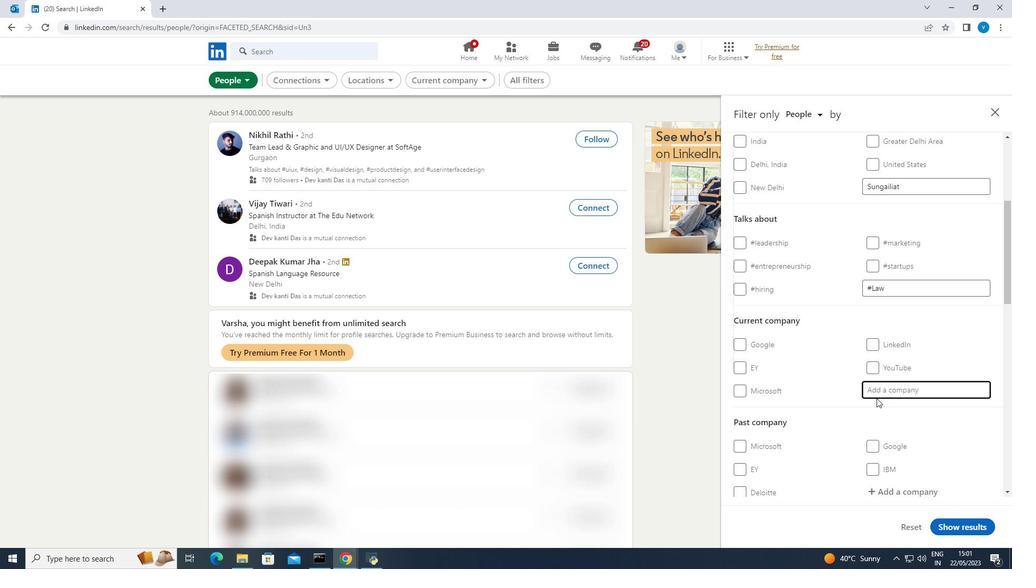 
Action: Mouse moved to (876, 399)
Screenshot: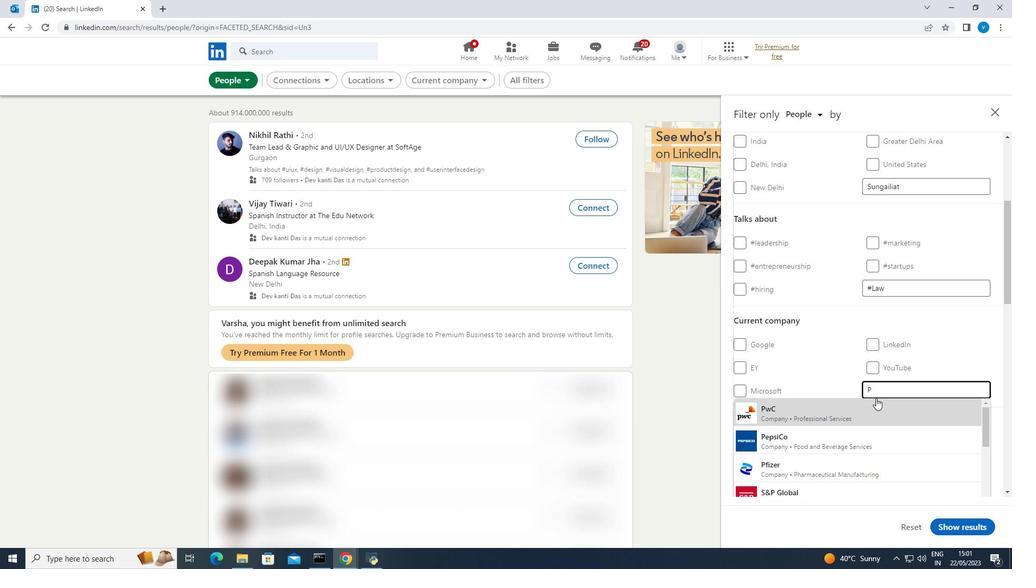 
Action: Key pressed ernod<Key.space>
Screenshot: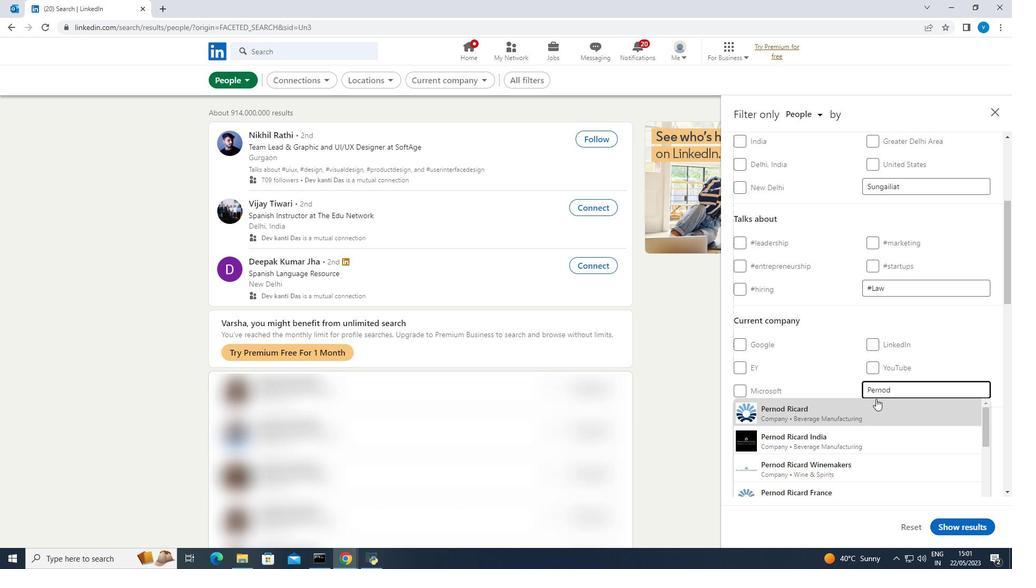 
Action: Mouse moved to (818, 431)
Screenshot: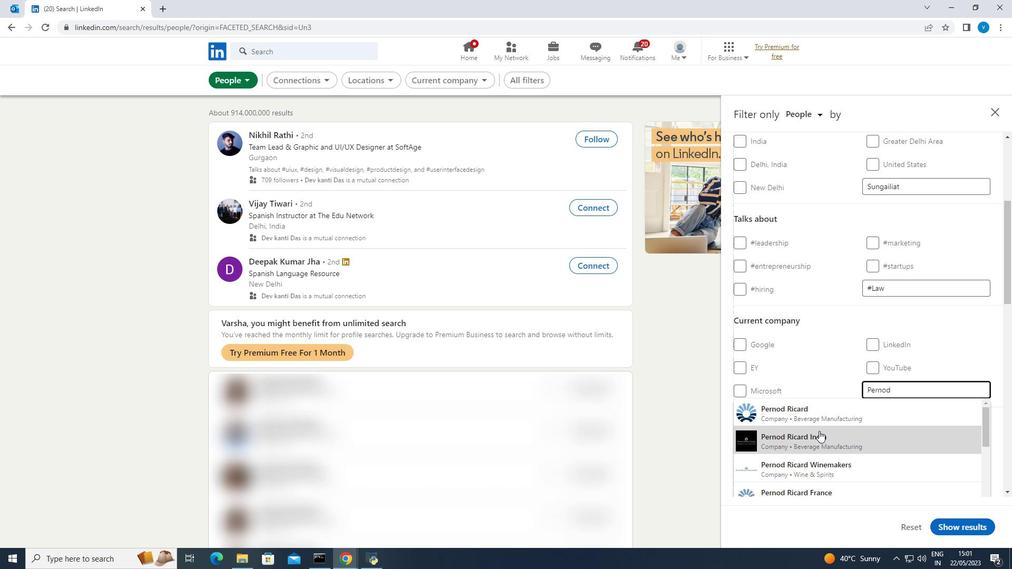 
Action: Mouse pressed left at (818, 431)
Screenshot: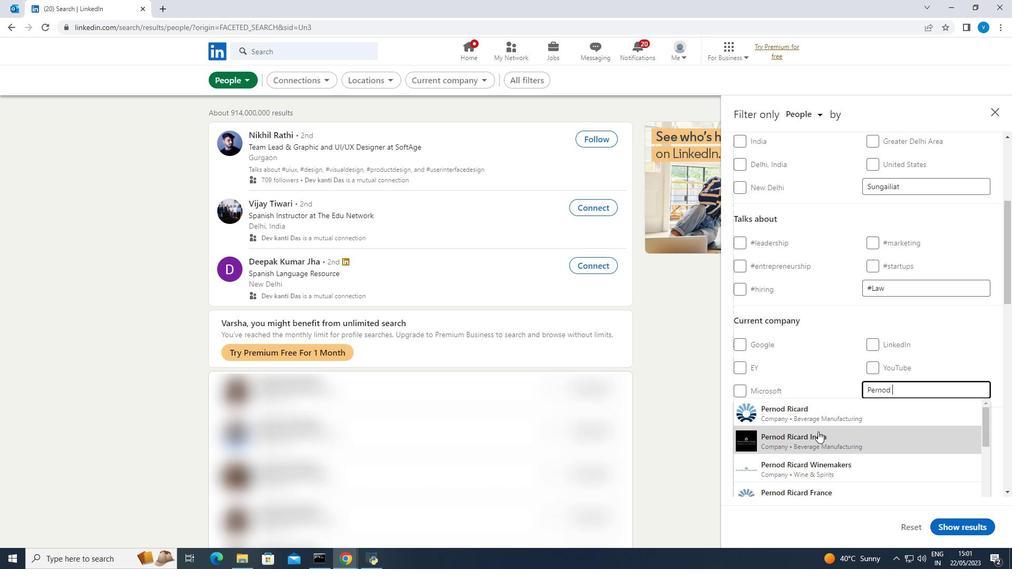 
Action: Mouse scrolled (818, 431) with delta (0, 0)
Screenshot: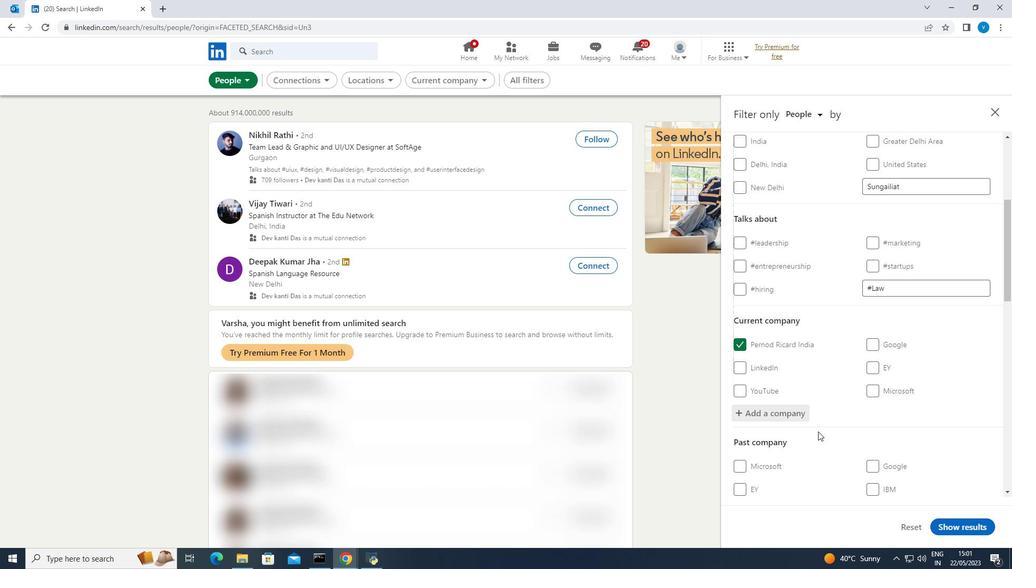 
Action: Mouse scrolled (818, 431) with delta (0, 0)
Screenshot: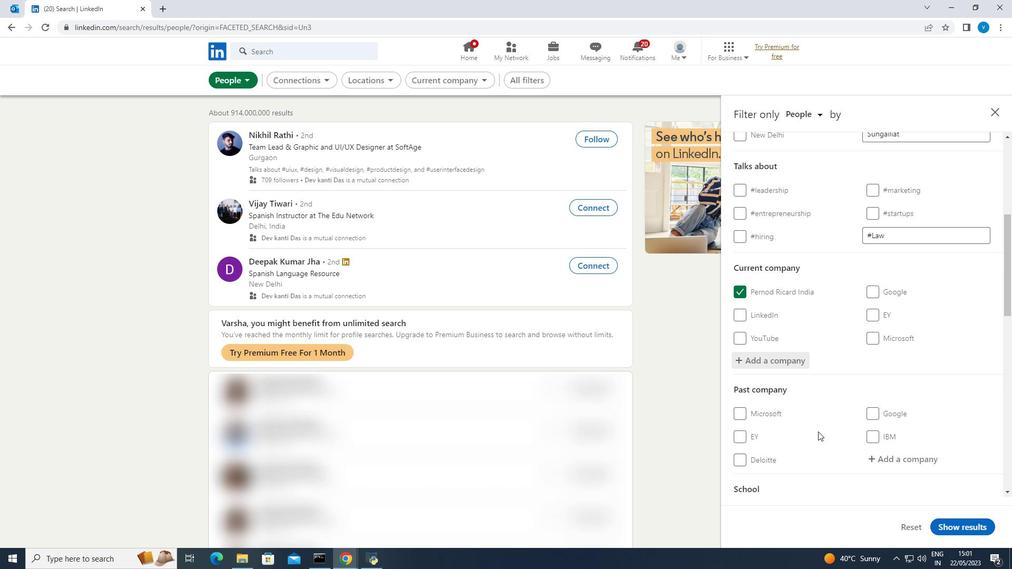 
Action: Mouse scrolled (818, 431) with delta (0, 0)
Screenshot: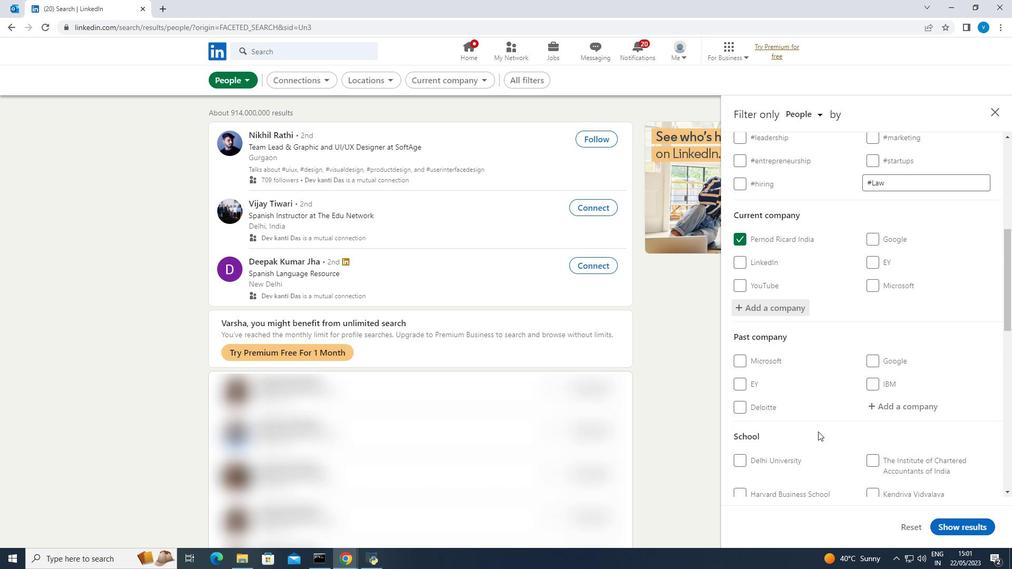 
Action: Mouse scrolled (818, 431) with delta (0, 0)
Screenshot: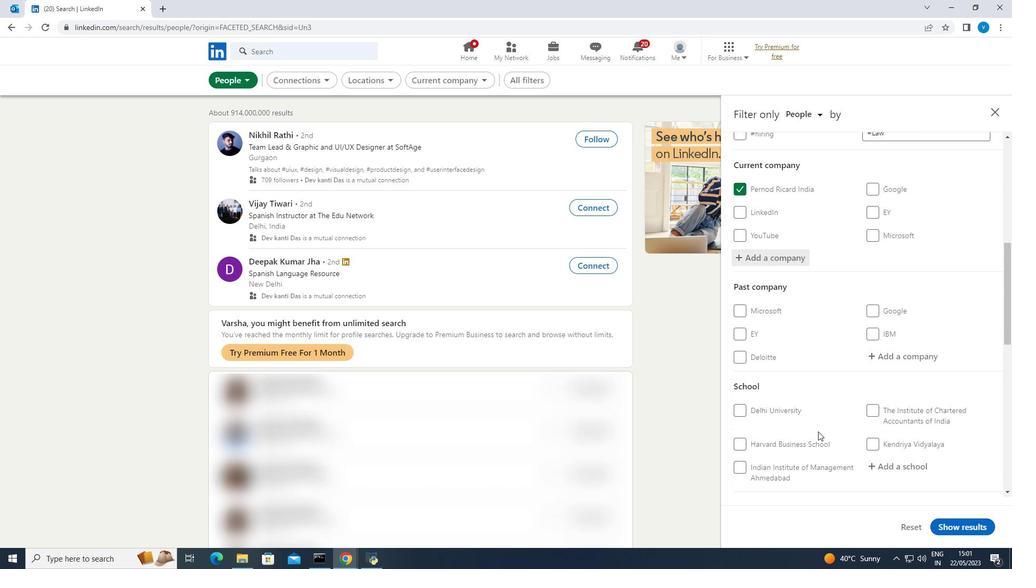
Action: Mouse moved to (886, 405)
Screenshot: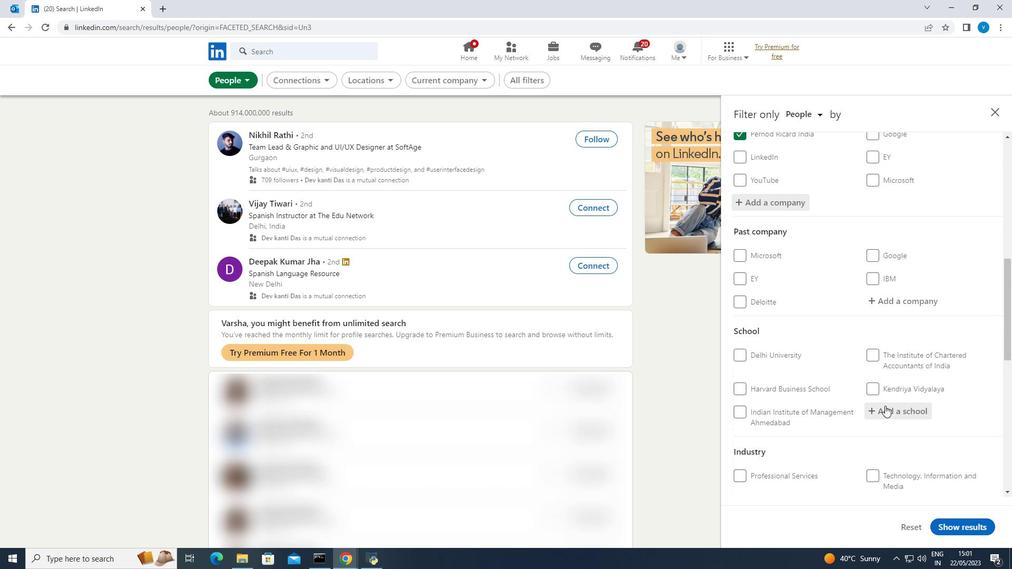 
Action: Mouse pressed left at (886, 405)
Screenshot: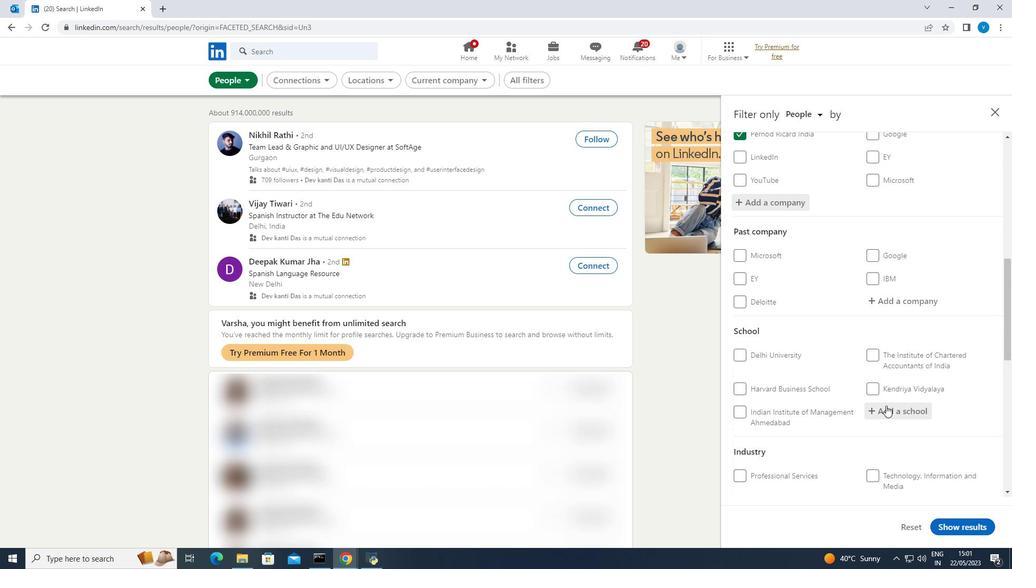 
Action: Mouse moved to (856, 425)
Screenshot: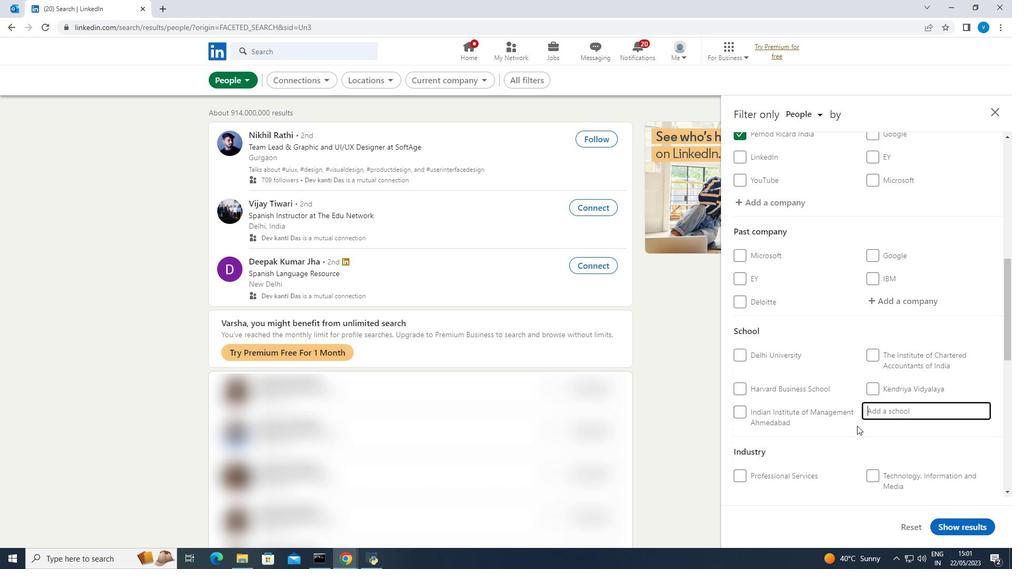 
Action: Key pressed <Key.shift><Key.shift>SRI<Key.space><Key.shift><Key.shift><Key.shift><Key.shift><Key.shift><Key.shift><Key.shift><Key.shift><Key.shift><Key.shift><Key.shift>DEV<Key.space>
Screenshot: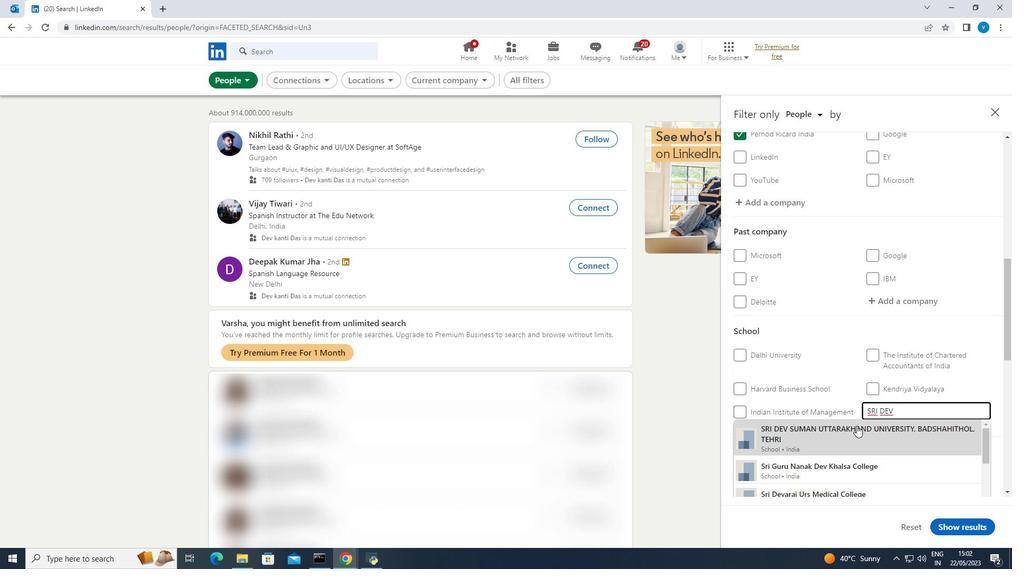 
Action: Mouse moved to (856, 426)
Screenshot: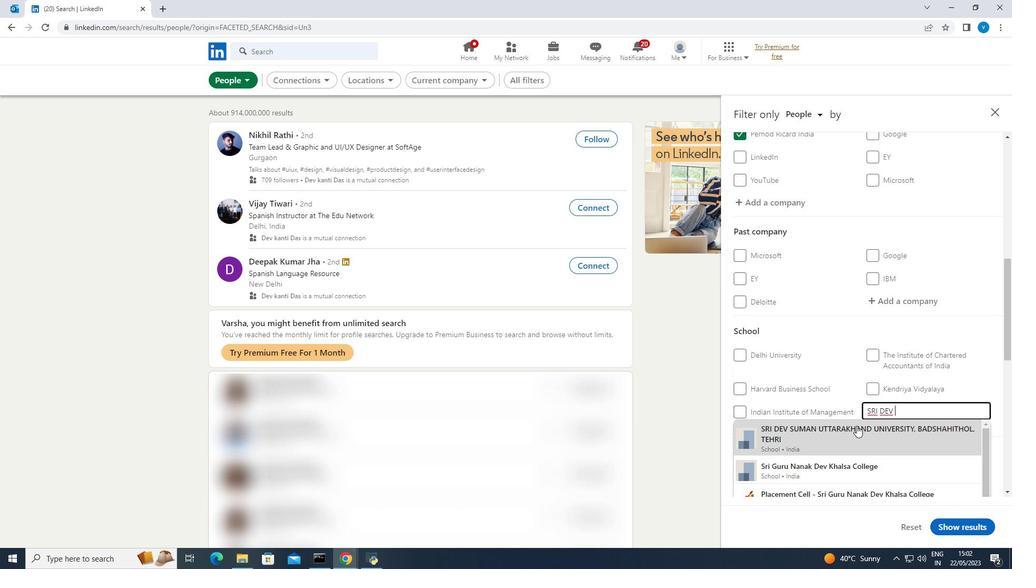
Action: Mouse pressed left at (856, 426)
Screenshot: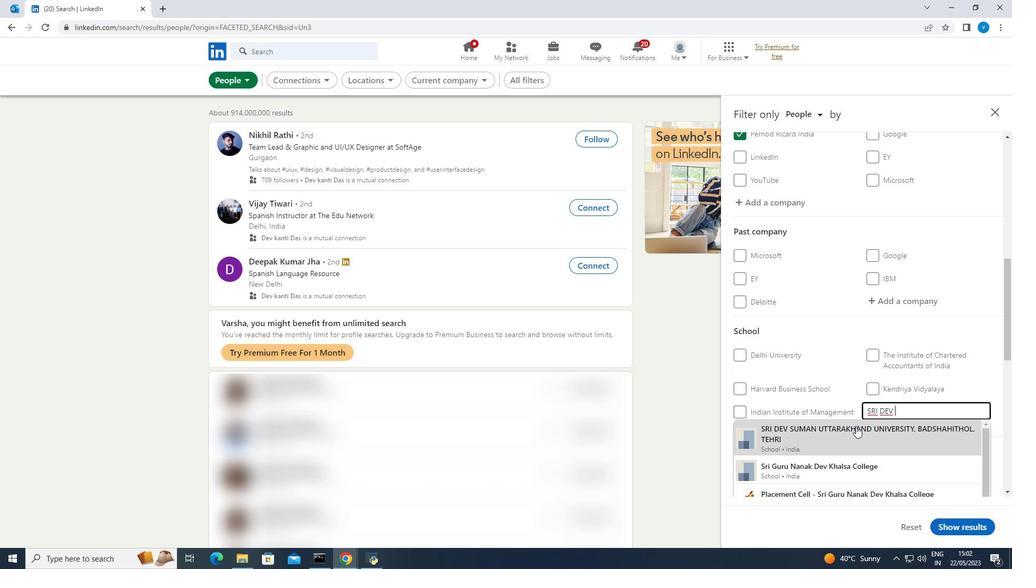 
Action: Mouse scrolled (856, 425) with delta (0, 0)
Screenshot: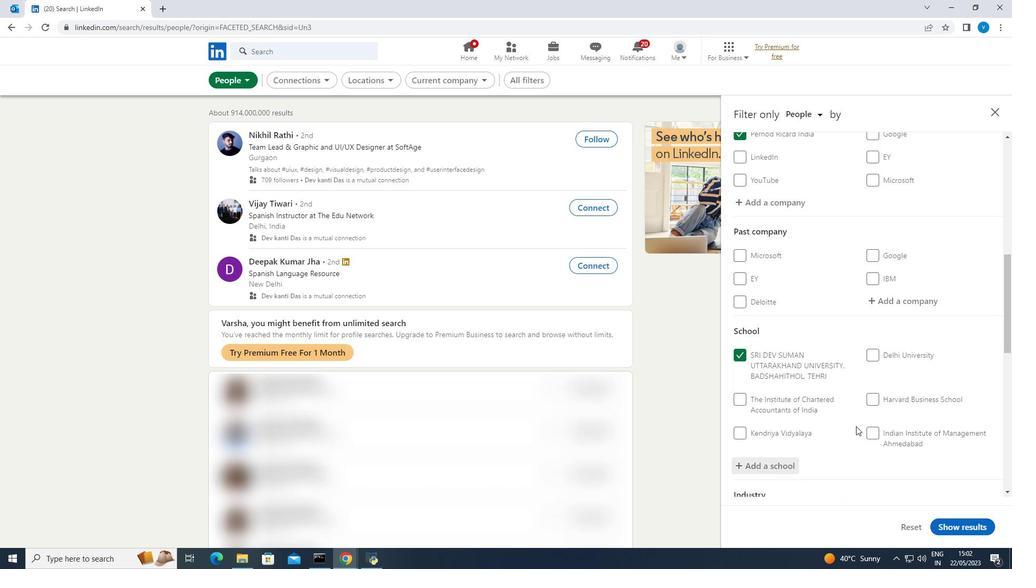 
Action: Mouse scrolled (856, 425) with delta (0, 0)
Screenshot: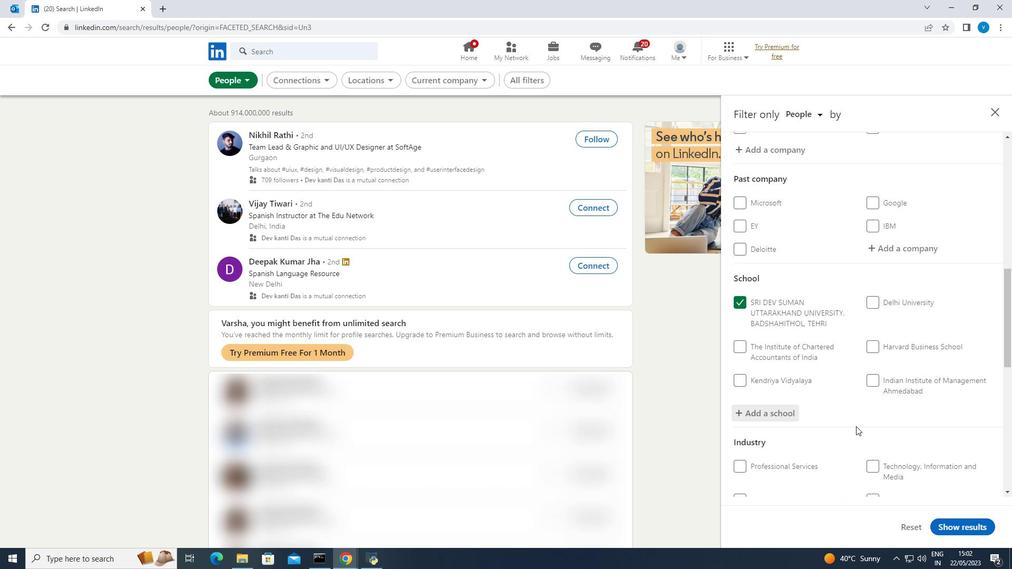 
Action: Mouse scrolled (856, 425) with delta (0, 0)
Screenshot: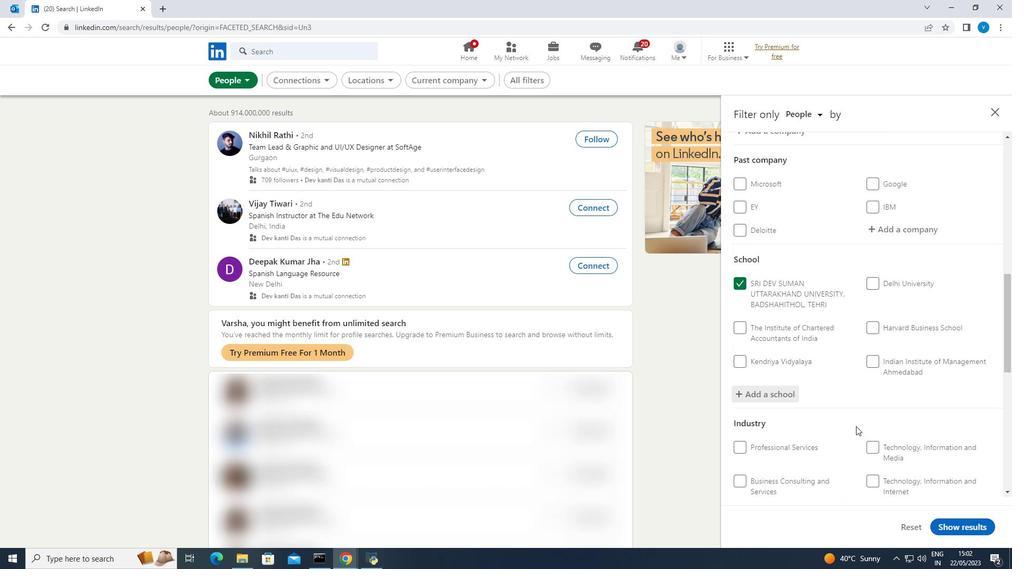 
Action: Mouse scrolled (856, 425) with delta (0, 0)
Screenshot: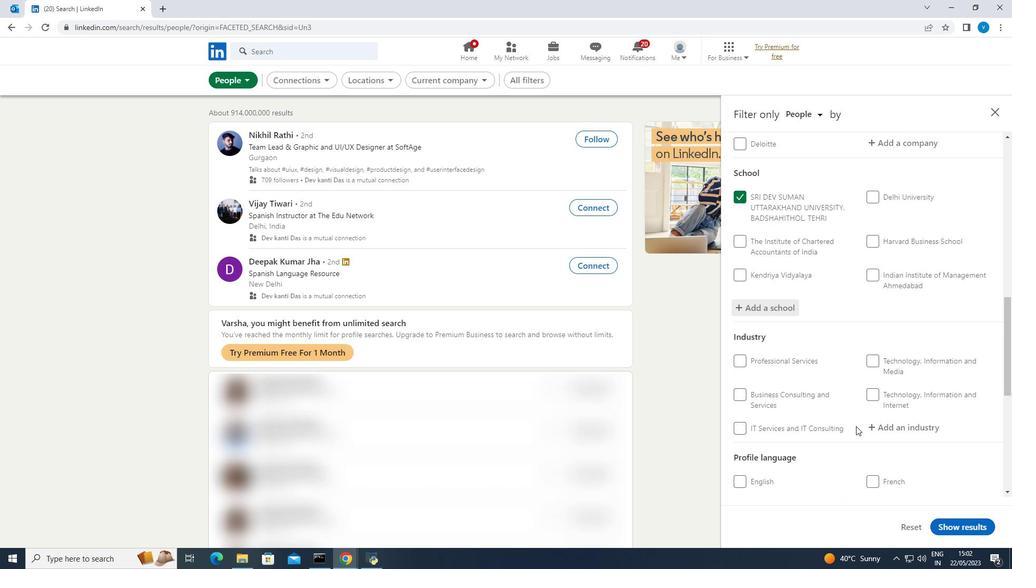 
Action: Mouse moved to (895, 376)
Screenshot: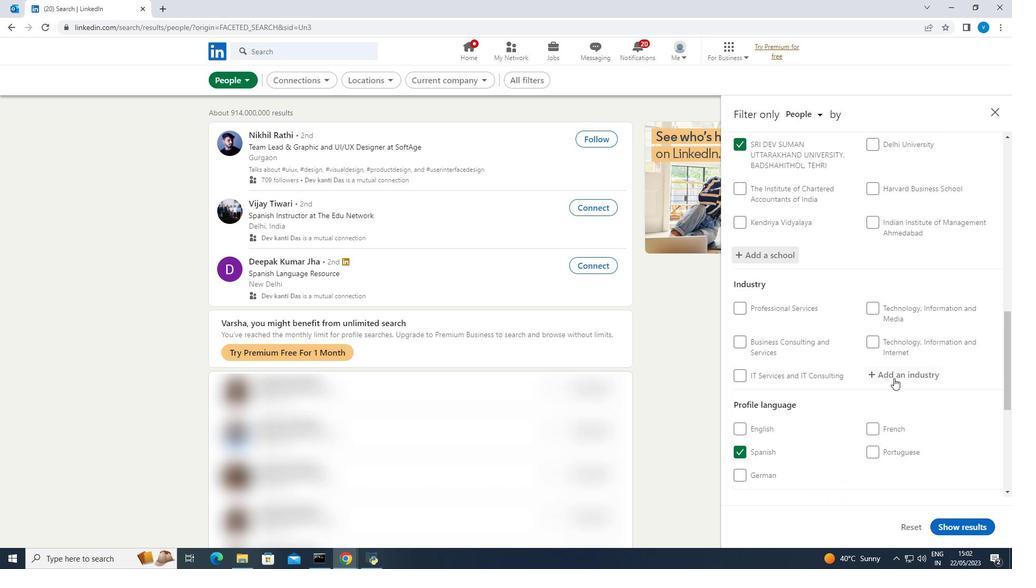 
Action: Mouse pressed left at (895, 376)
Screenshot: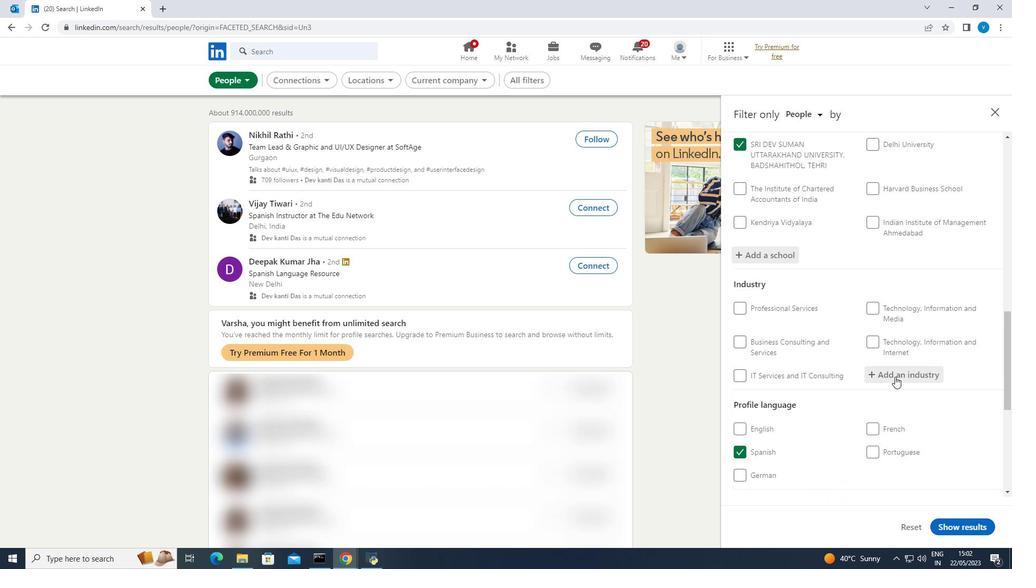 
Action: Key pressed <Key.shift><Key.shift>Office<Key.space><Key.shift><Key.shift><Key.shift><Key.shift><Key.shift><Key.shift><Key.shift><Key.shift><Key.shift><Key.shift><Key.shift><Key.shift>Furniture
Screenshot: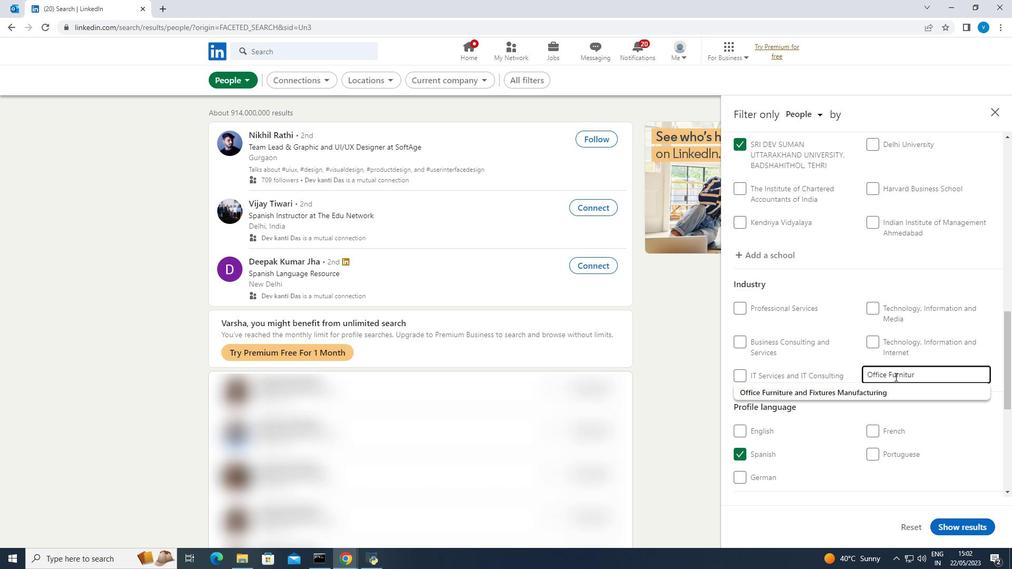 
Action: Mouse moved to (873, 391)
Screenshot: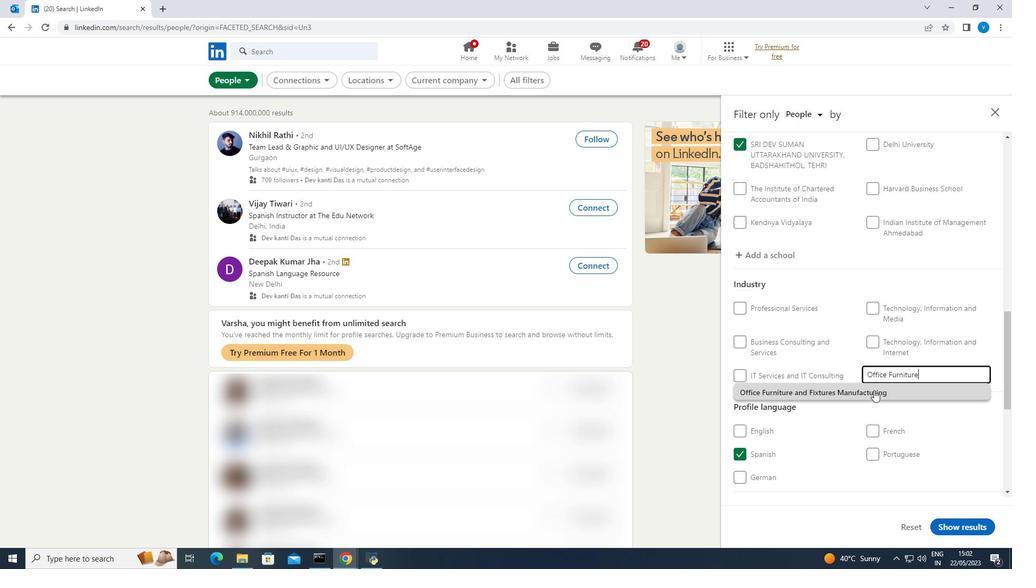
Action: Mouse pressed left at (873, 391)
Screenshot: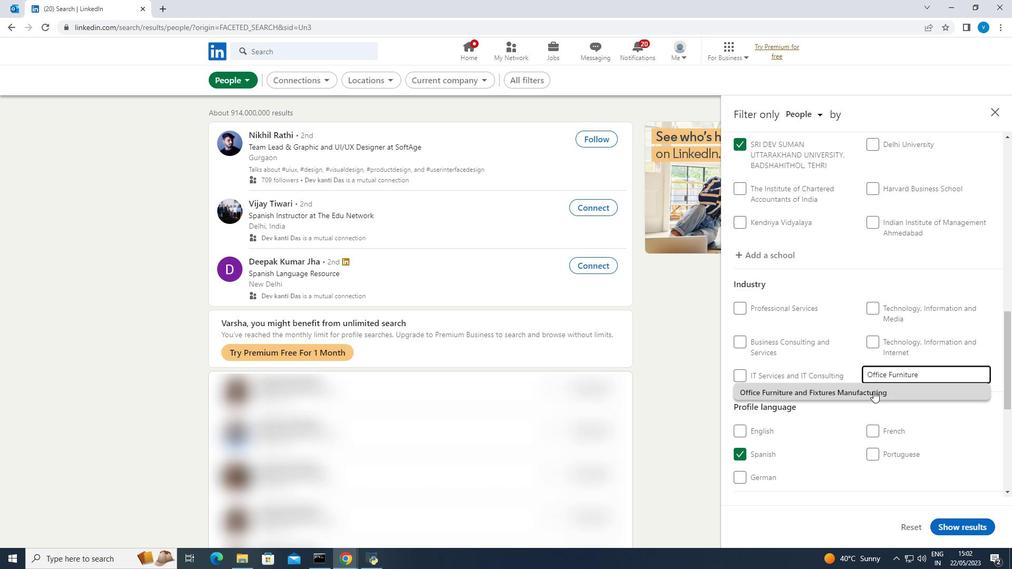 
Action: Mouse scrolled (873, 390) with delta (0, 0)
Screenshot: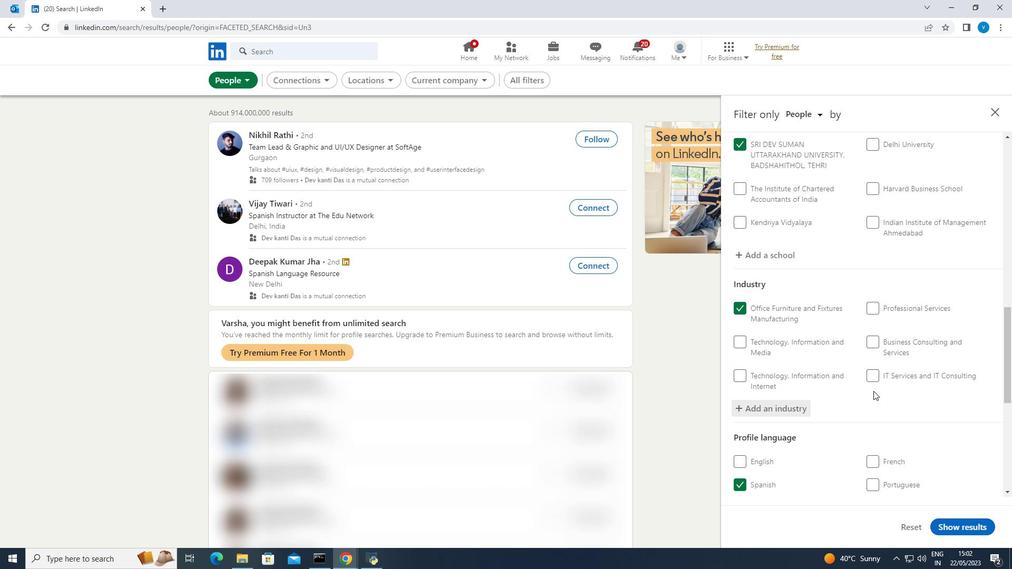 
Action: Mouse scrolled (873, 390) with delta (0, 0)
Screenshot: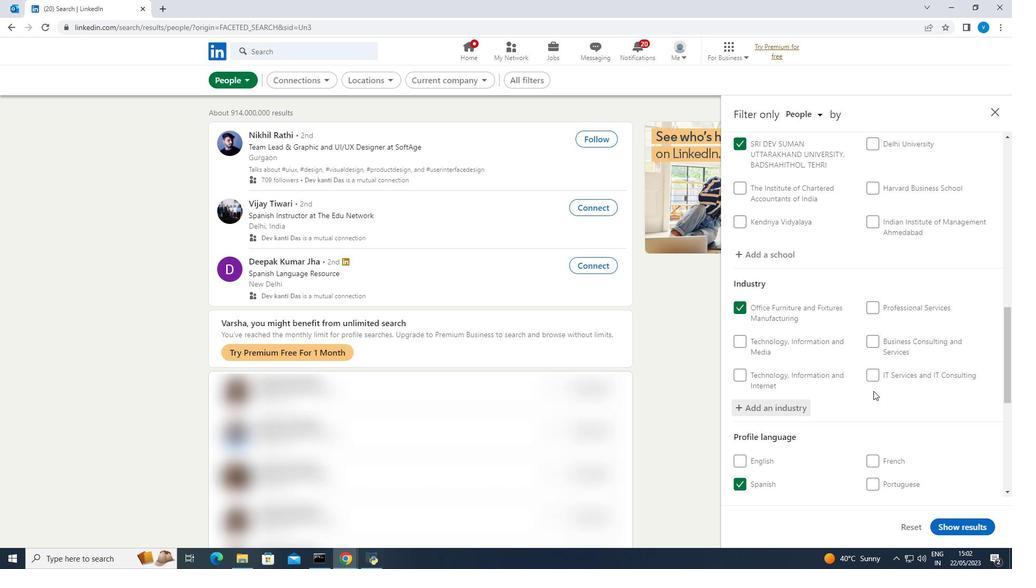 
Action: Mouse scrolled (873, 390) with delta (0, 0)
Screenshot: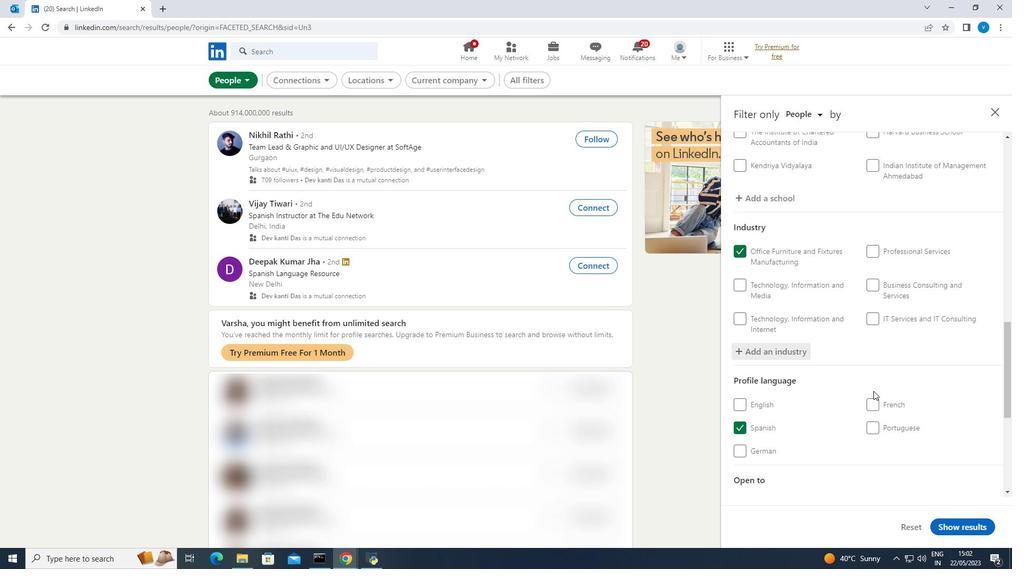 
Action: Mouse scrolled (873, 390) with delta (0, 0)
Screenshot: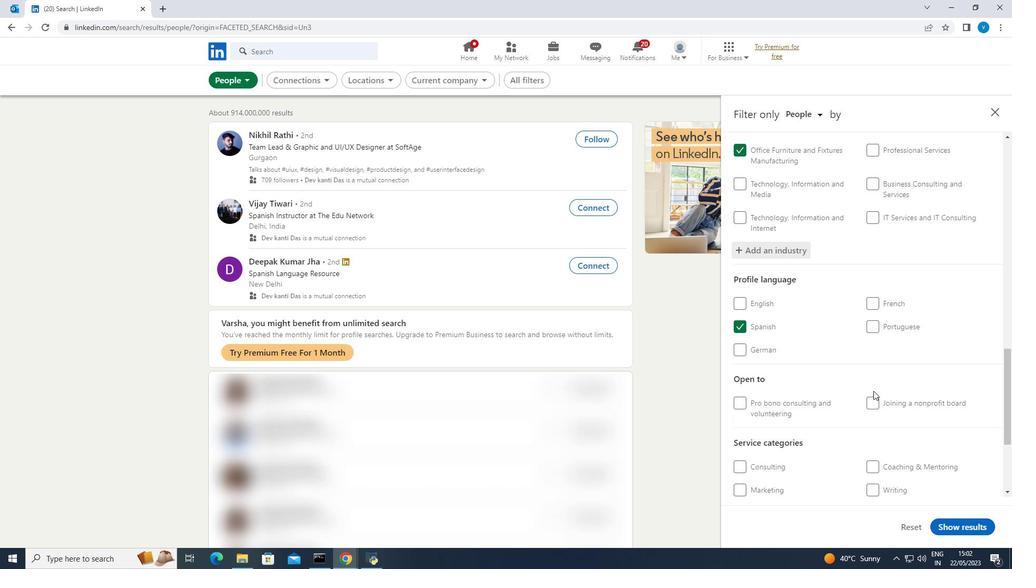 
Action: Mouse scrolled (873, 390) with delta (0, 0)
Screenshot: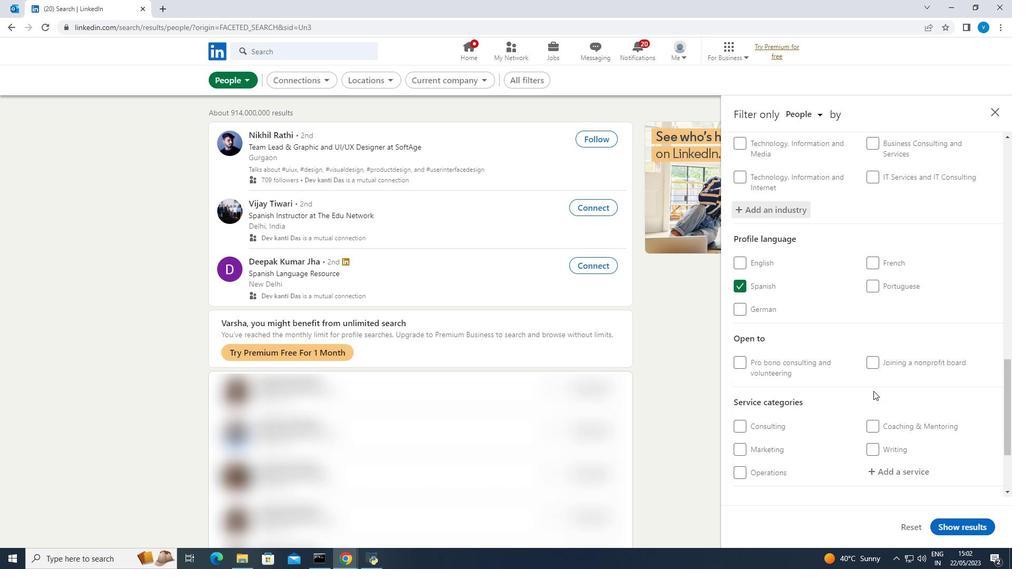 
Action: Mouse scrolled (873, 390) with delta (0, 0)
Screenshot: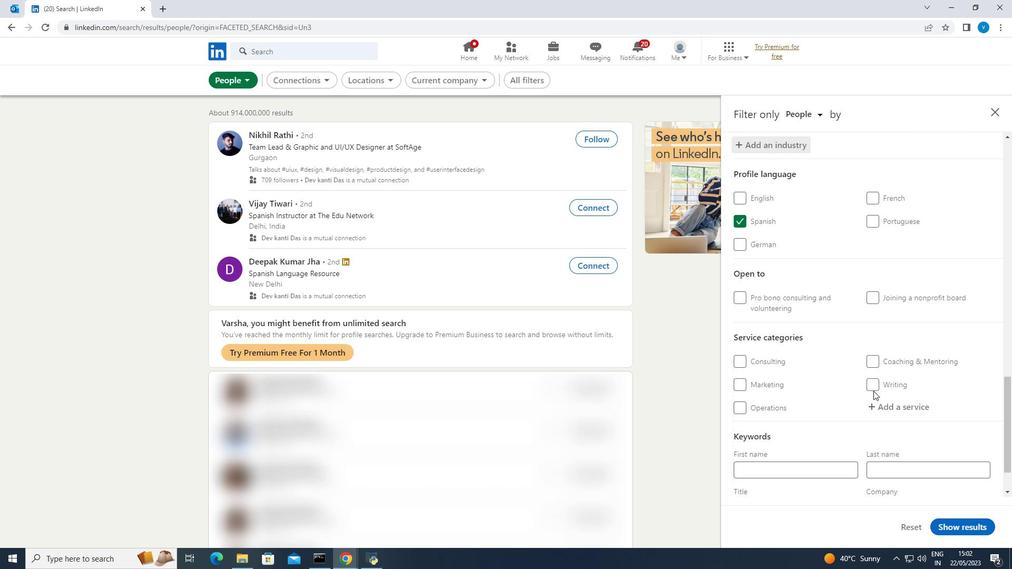 
Action: Mouse moved to (898, 357)
Screenshot: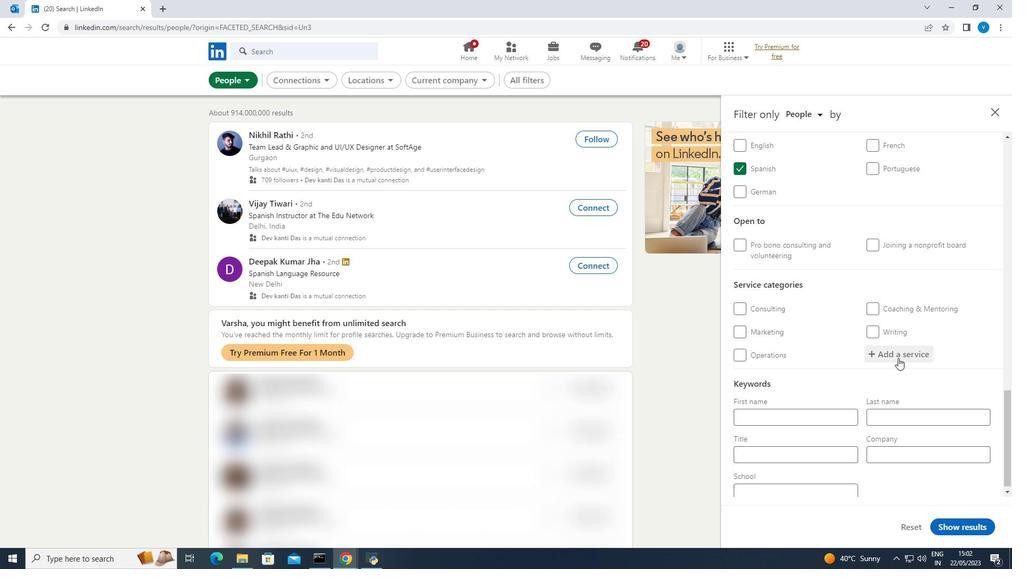 
Action: Mouse pressed left at (898, 357)
Screenshot: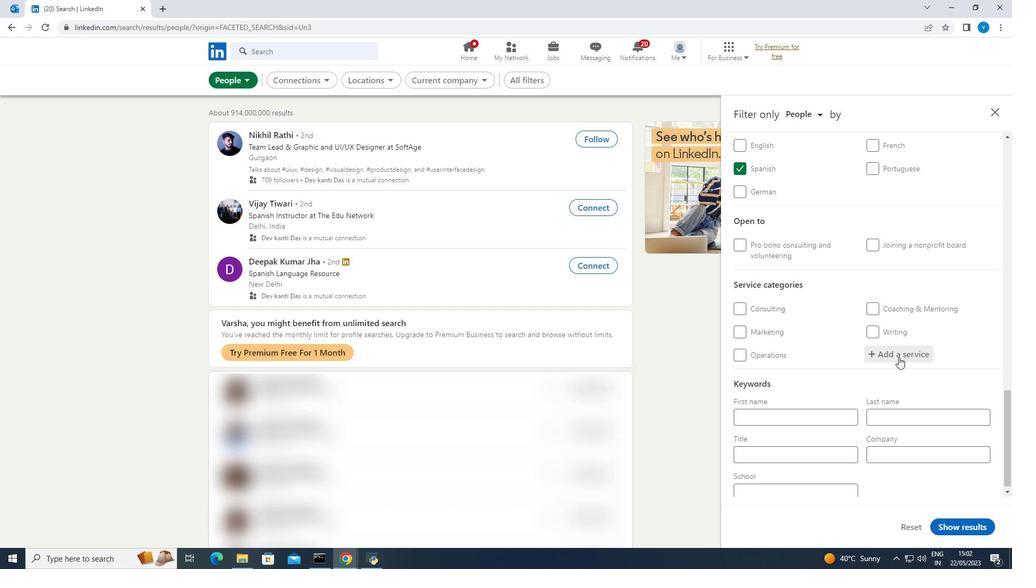 
Action: Mouse moved to (895, 354)
Screenshot: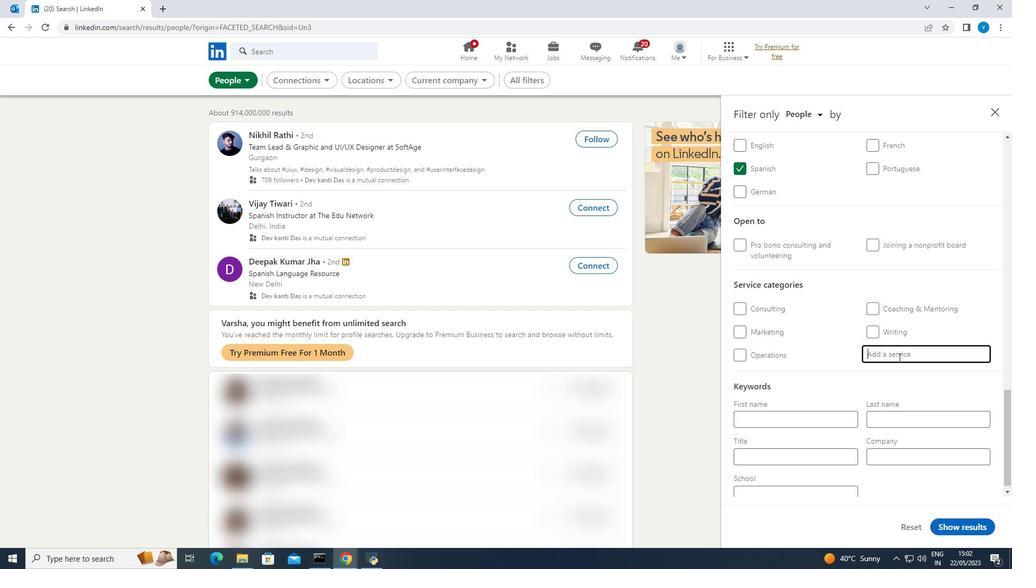 
Action: Key pressed <Key.shift><Key.shift><Key.shift>Bartending
Screenshot: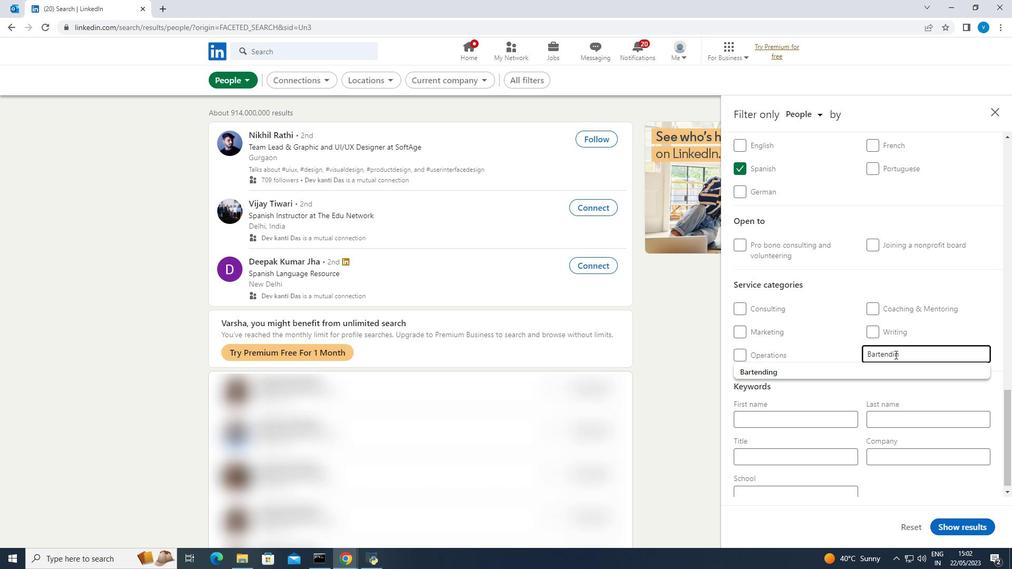 
Action: Mouse moved to (833, 377)
Screenshot: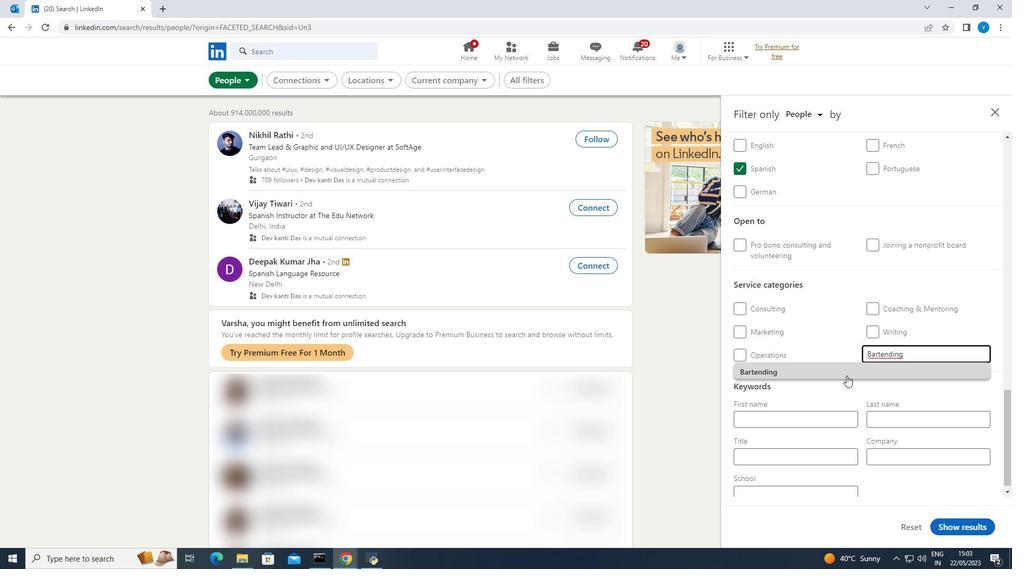 
Action: Mouse pressed left at (833, 377)
Screenshot: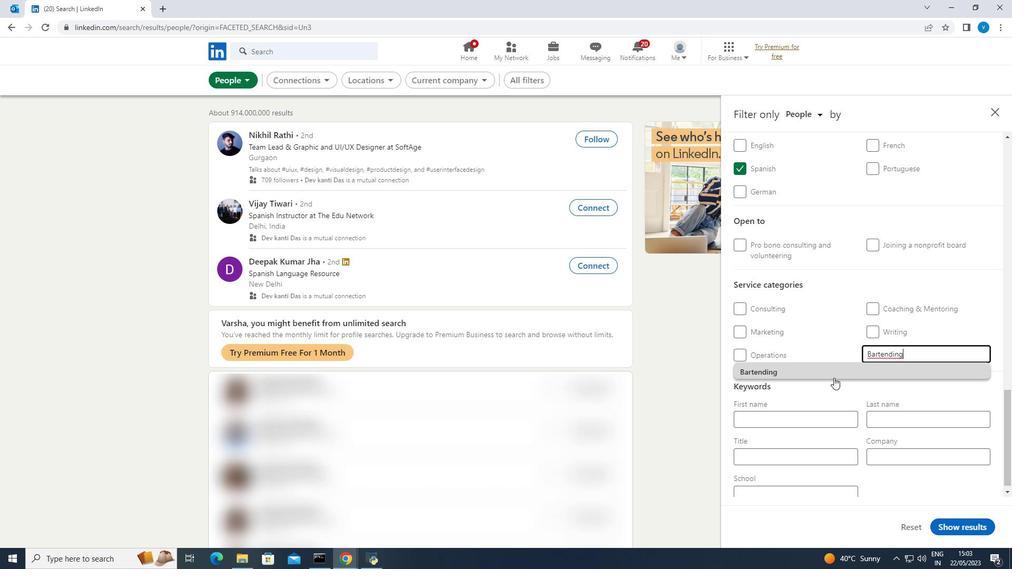 
Action: Mouse moved to (833, 377)
Screenshot: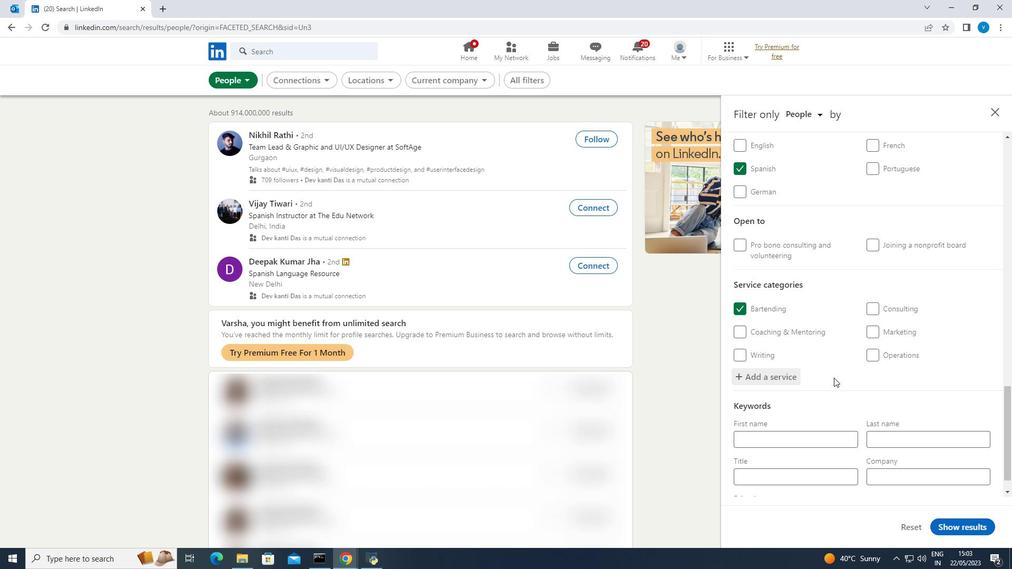 
Action: Mouse scrolled (833, 377) with delta (0, 0)
Screenshot: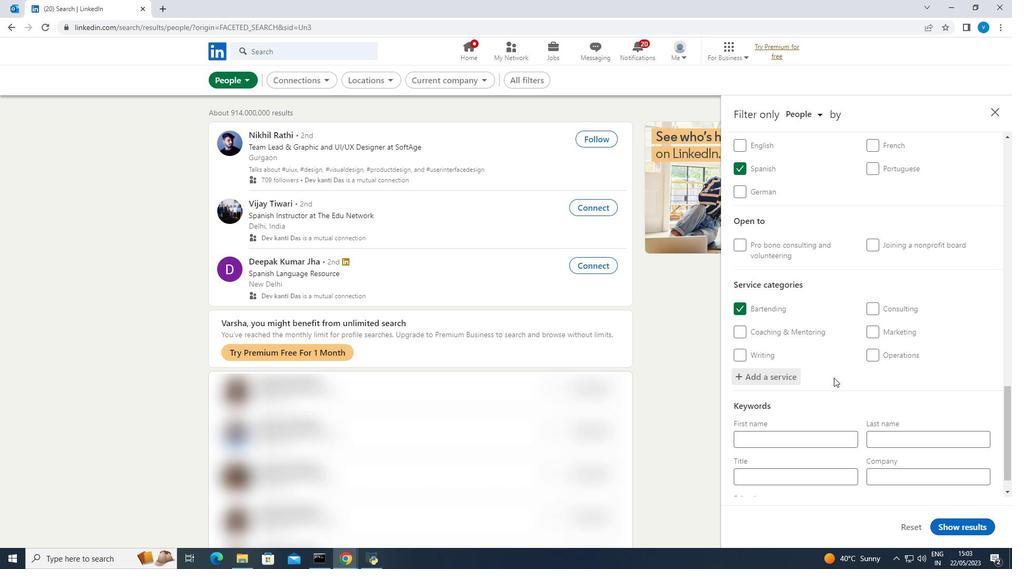 
Action: Mouse scrolled (833, 377) with delta (0, 0)
Screenshot: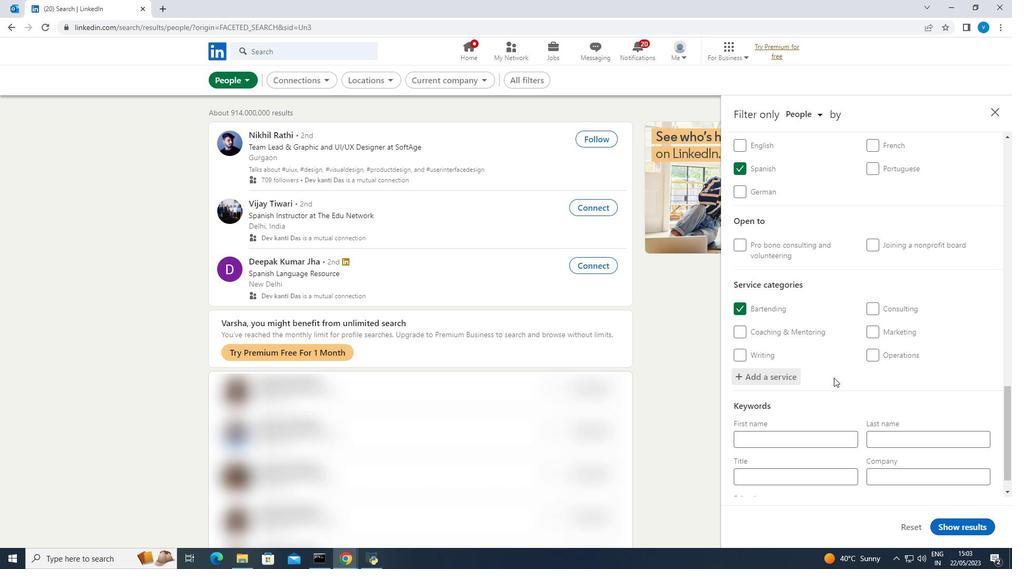 
Action: Mouse scrolled (833, 377) with delta (0, 0)
Screenshot: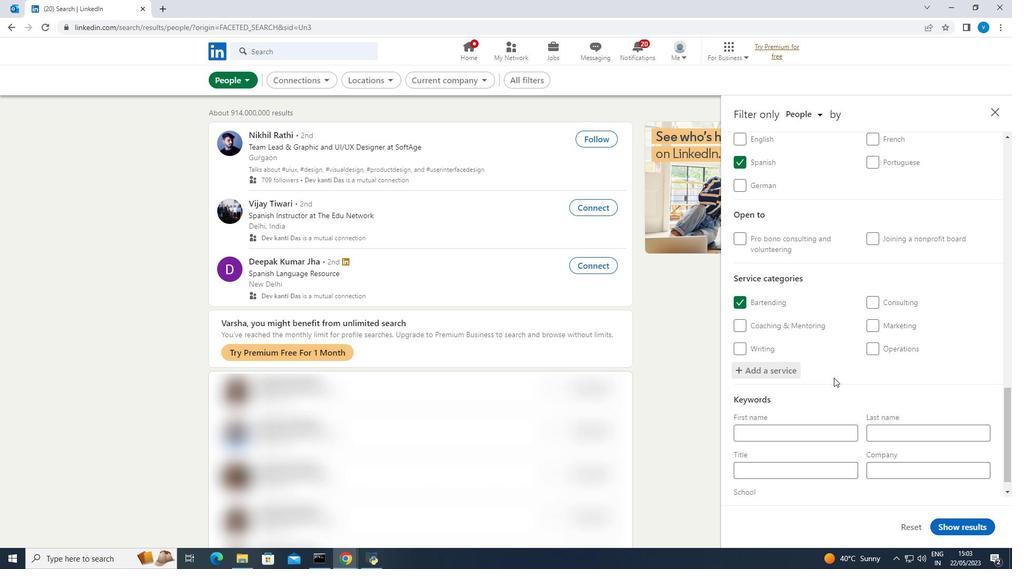 
Action: Mouse moved to (822, 445)
Screenshot: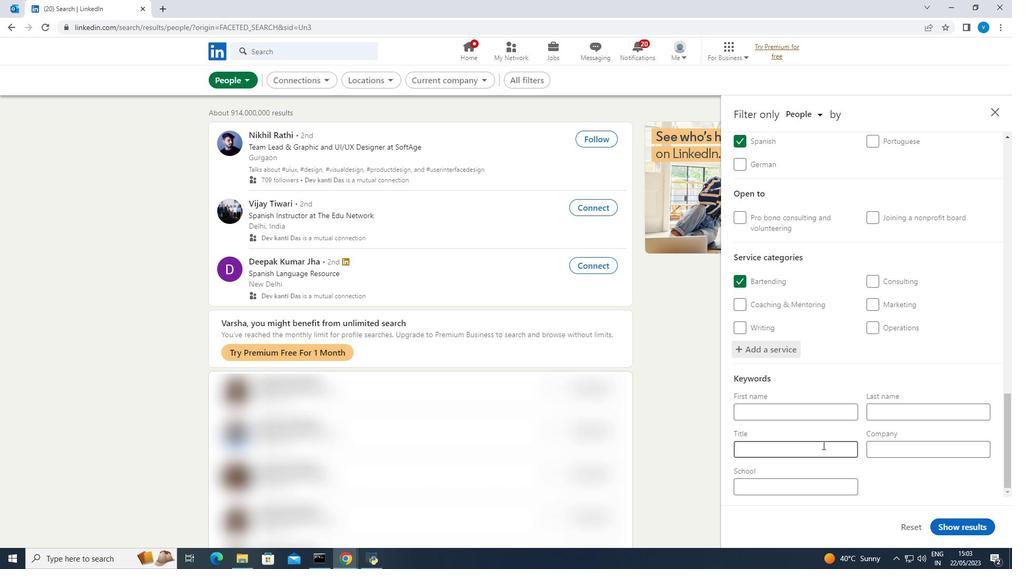 
Action: Mouse pressed left at (822, 445)
Screenshot: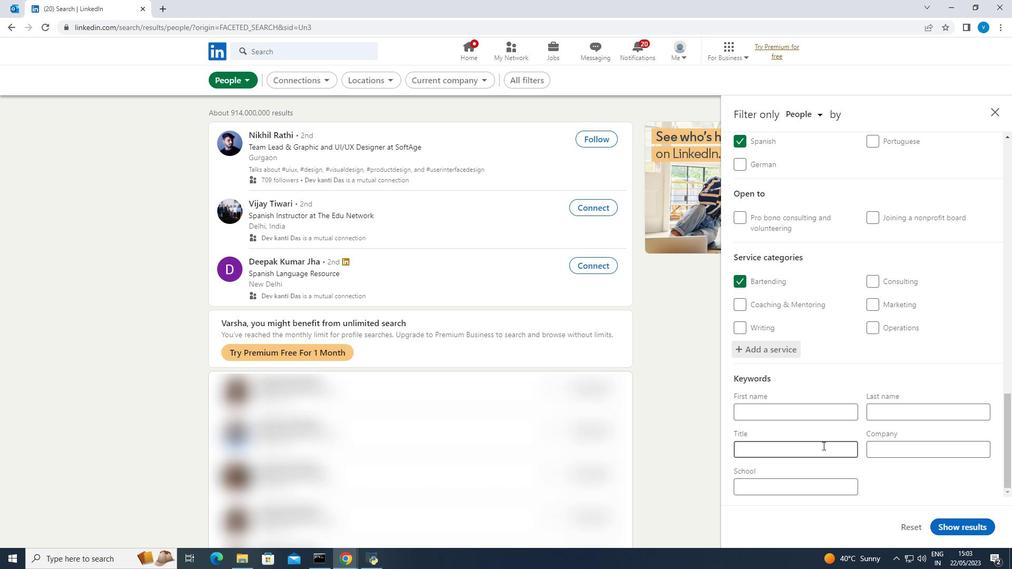 
Action: Key pressed <Key.shift>Massage<Key.space><Key.shift><Key.shift><Key.shift><Key.shift>Therapy
Screenshot: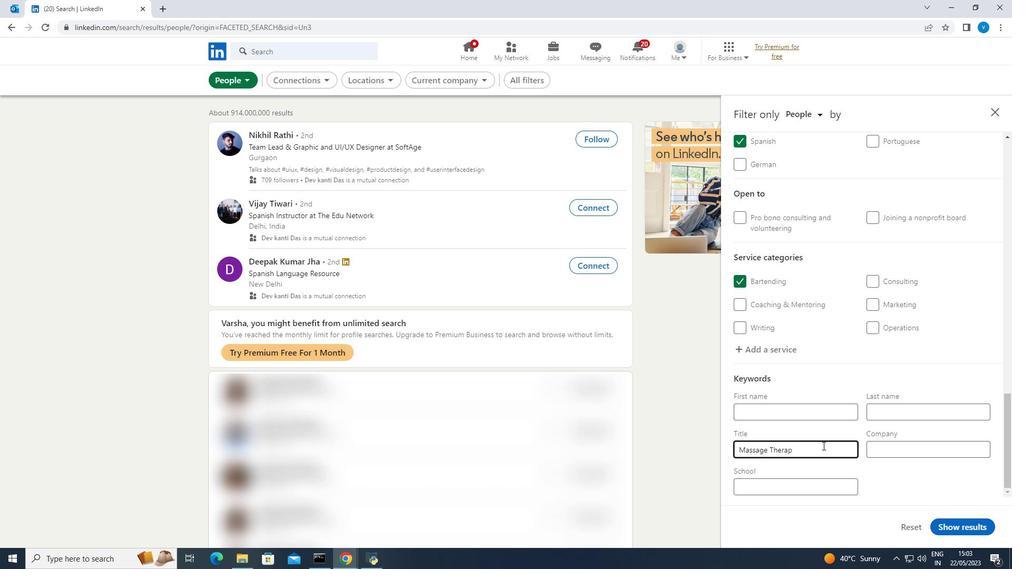 
Action: Mouse moved to (943, 521)
Screenshot: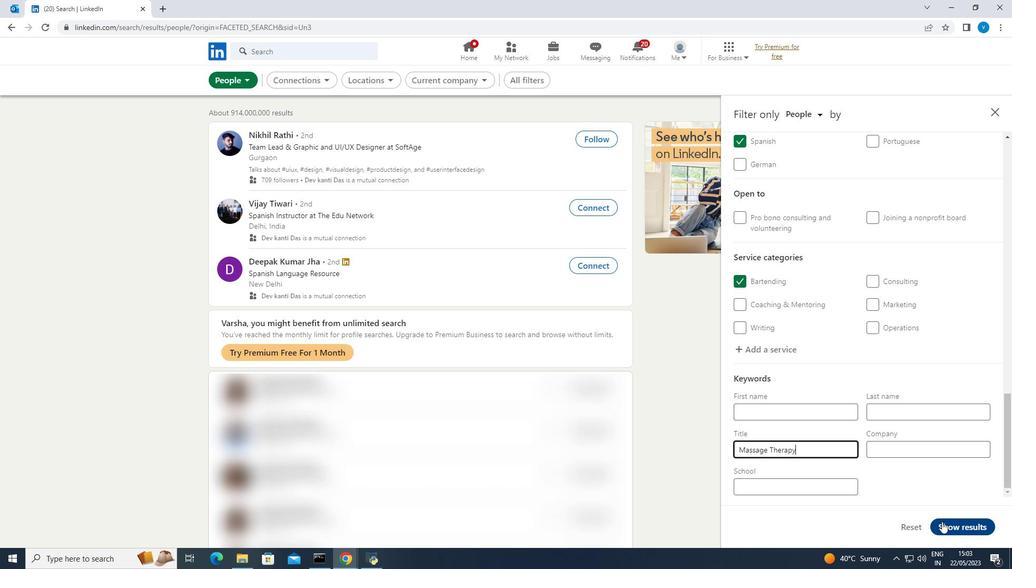 
Action: Mouse pressed left at (943, 521)
Screenshot: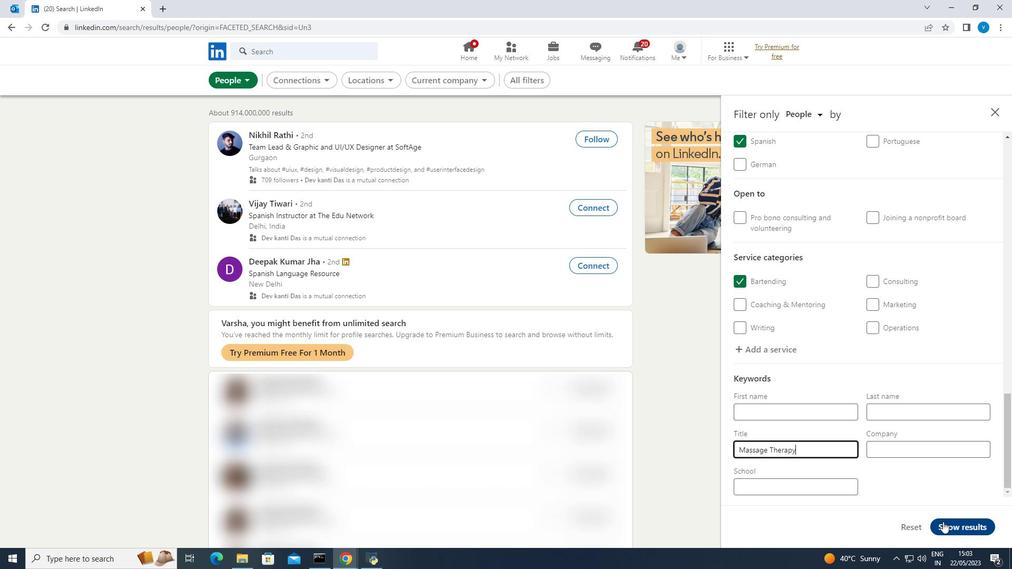 
Action: Mouse moved to (988, 429)
Screenshot: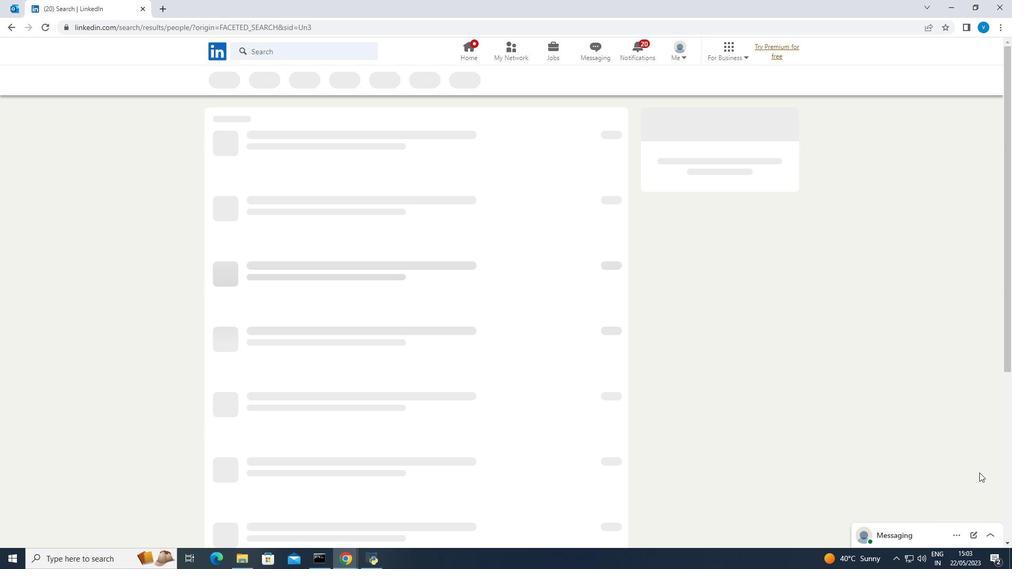 
